 Task: In the  document bus.rtf Align the width of word art with 'Picture'. Fill the whole document with 'Black'. Add link on bottom right corner of the sheet: www.instagram.com
Action: Mouse moved to (737, 581)
Screenshot: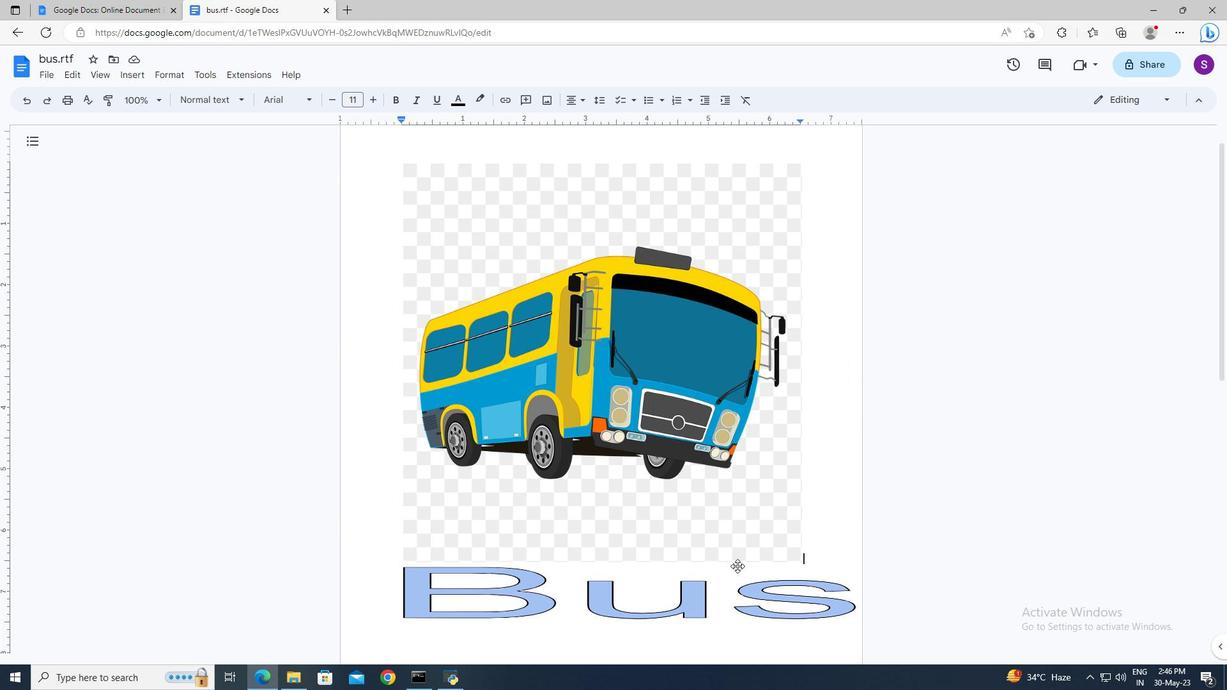 
Action: Mouse pressed left at (737, 581)
Screenshot: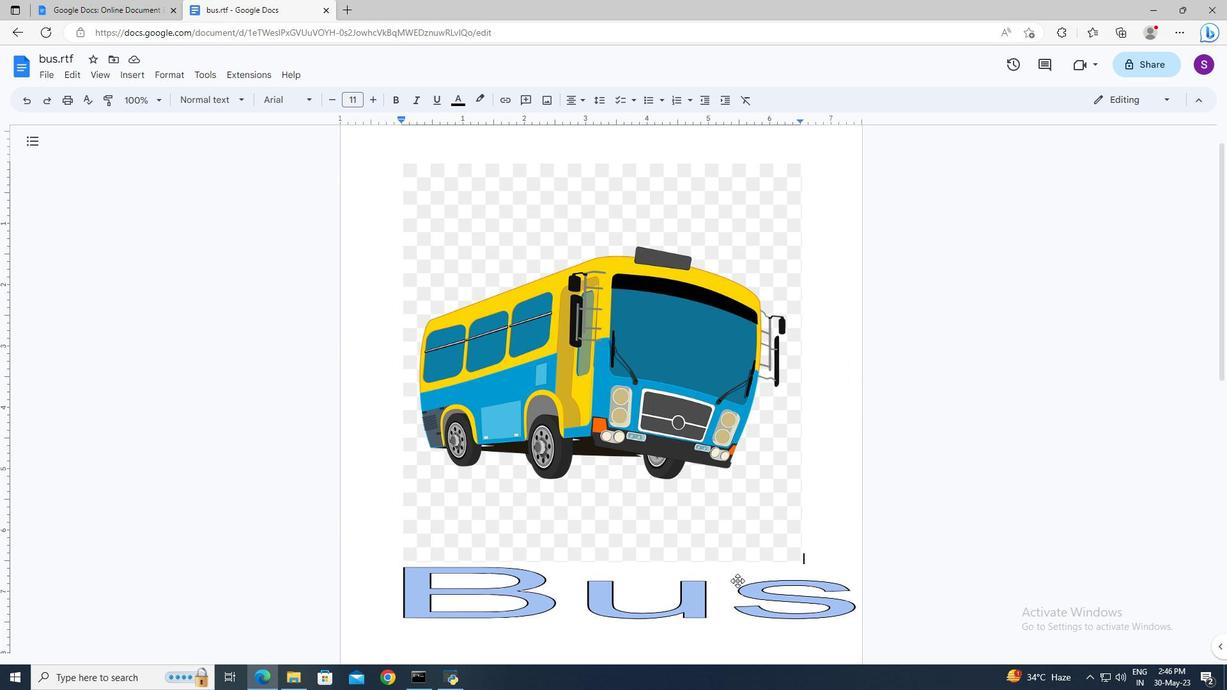 
Action: Mouse moved to (920, 499)
Screenshot: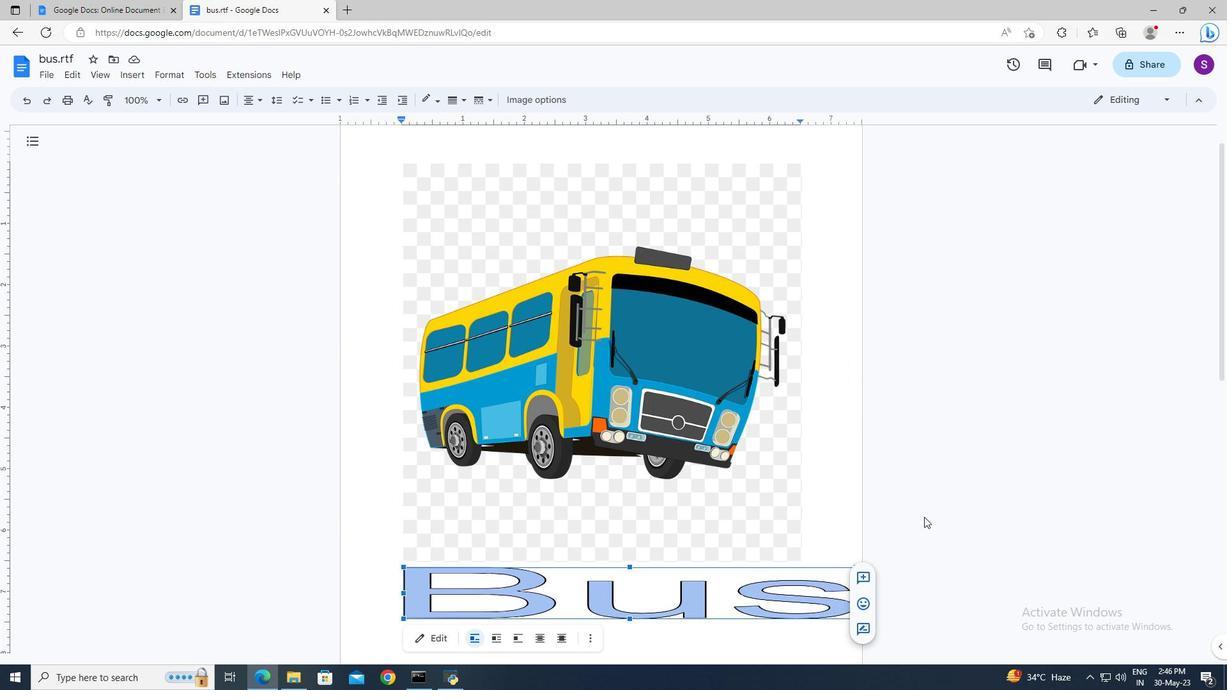 
Action: Mouse scrolled (922, 498) with delta (0, 0)
Screenshot: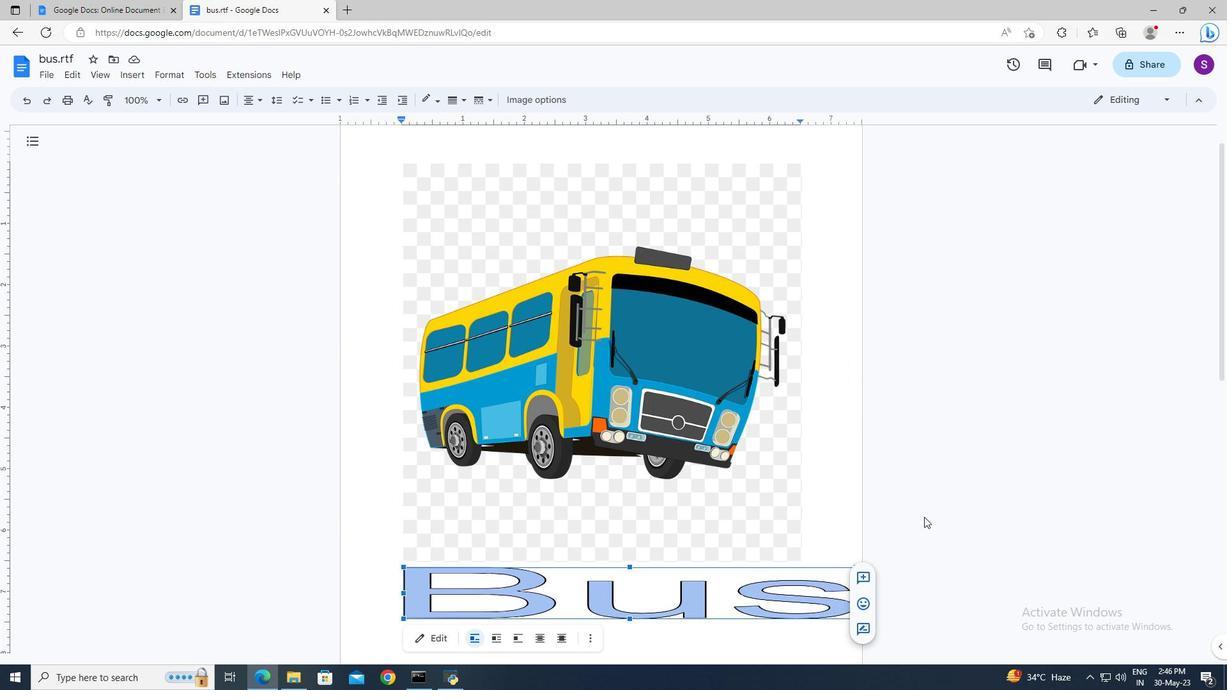 
Action: Mouse moved to (919, 499)
Screenshot: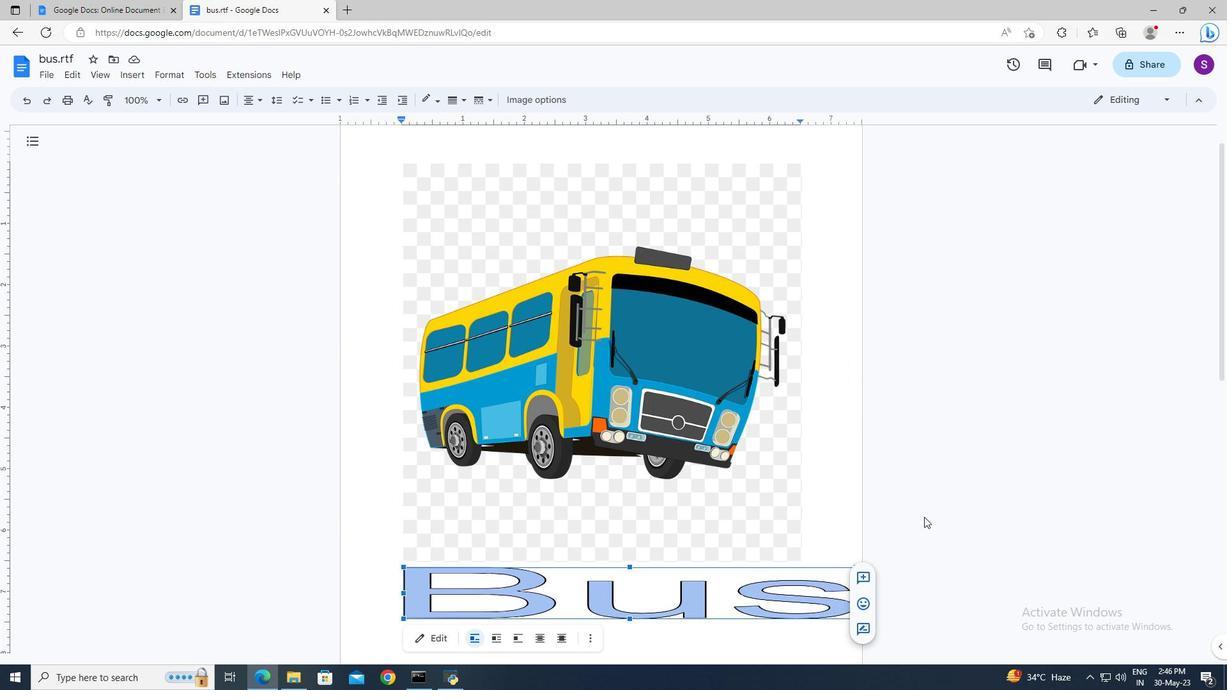 
Action: Mouse scrolled (922, 498) with delta (0, 0)
Screenshot: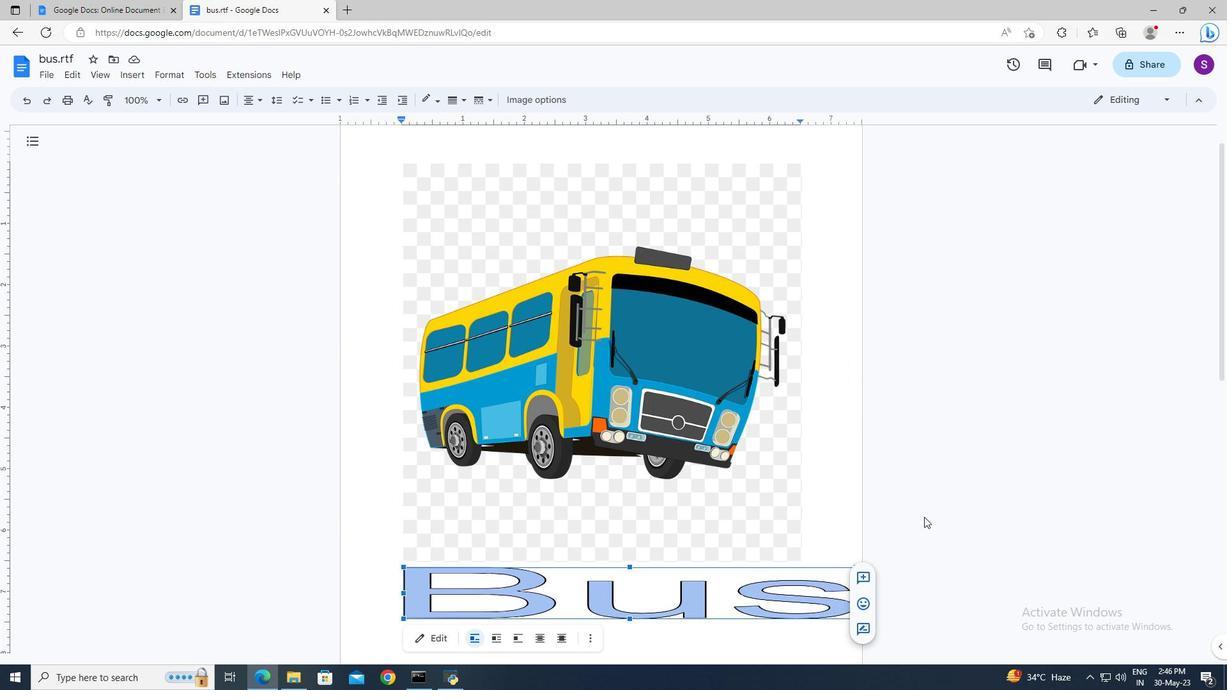 
Action: Mouse moved to (829, 429)
Screenshot: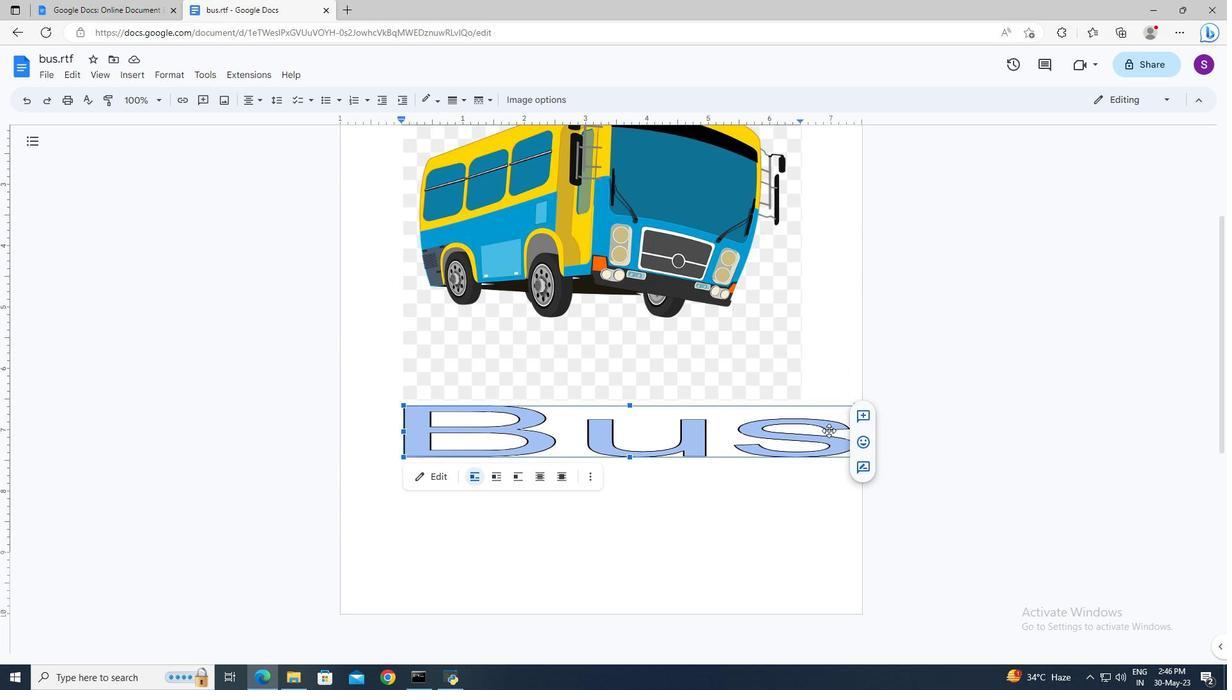 
Action: Mouse pressed left at (829, 429)
Screenshot: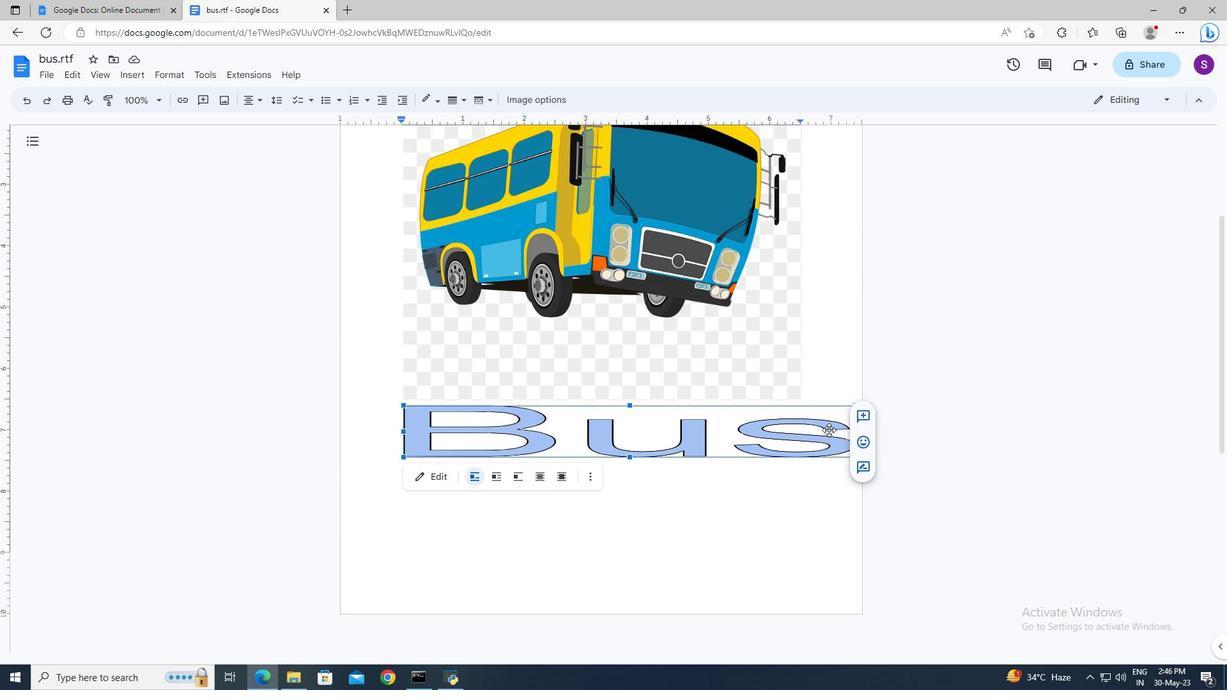 
Action: Mouse moved to (827, 487)
Screenshot: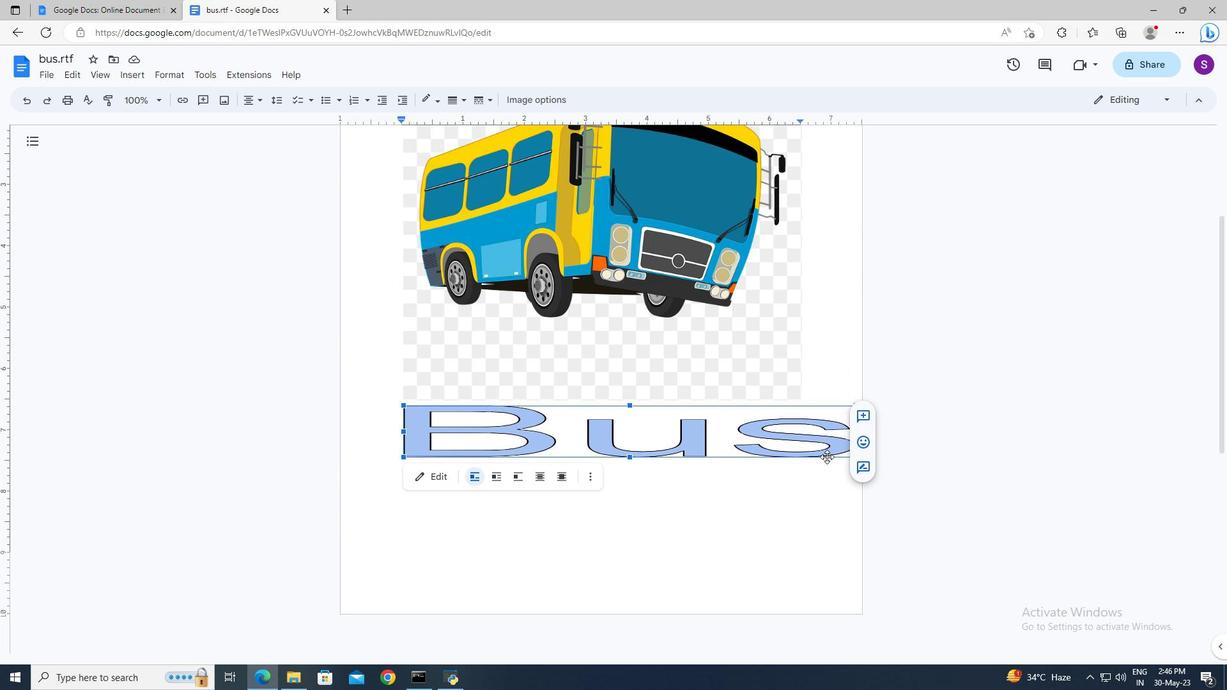
Action: Mouse pressed left at (827, 487)
Screenshot: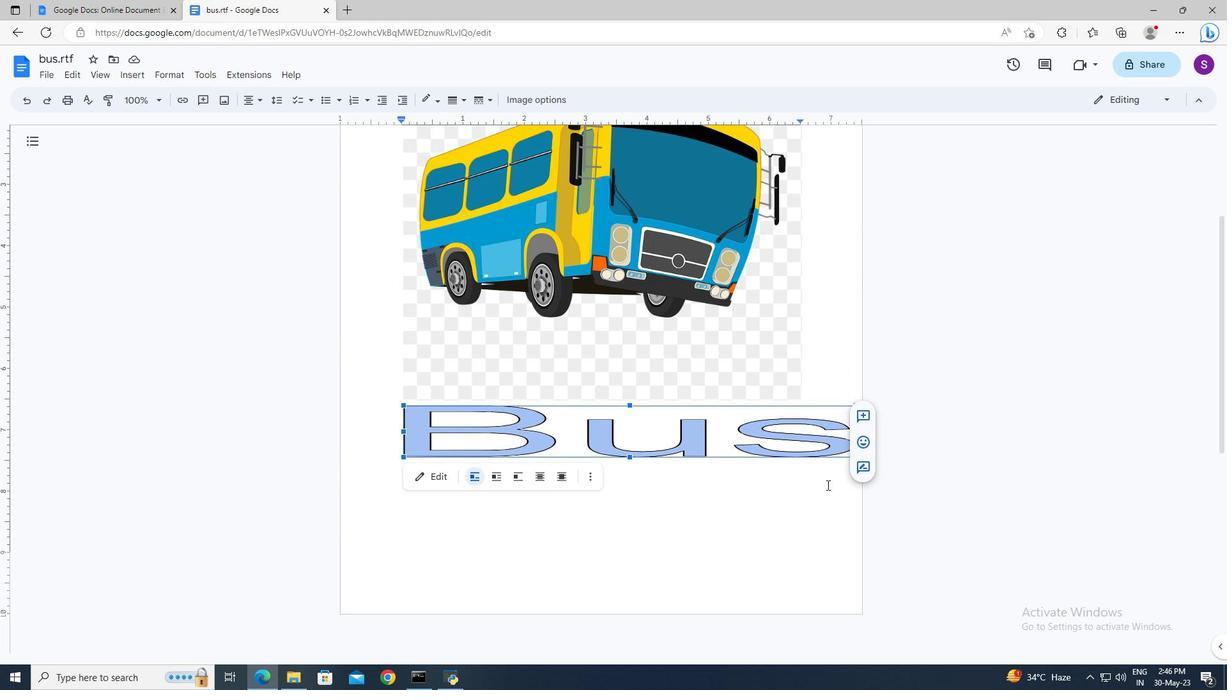 
Action: Mouse moved to (847, 437)
Screenshot: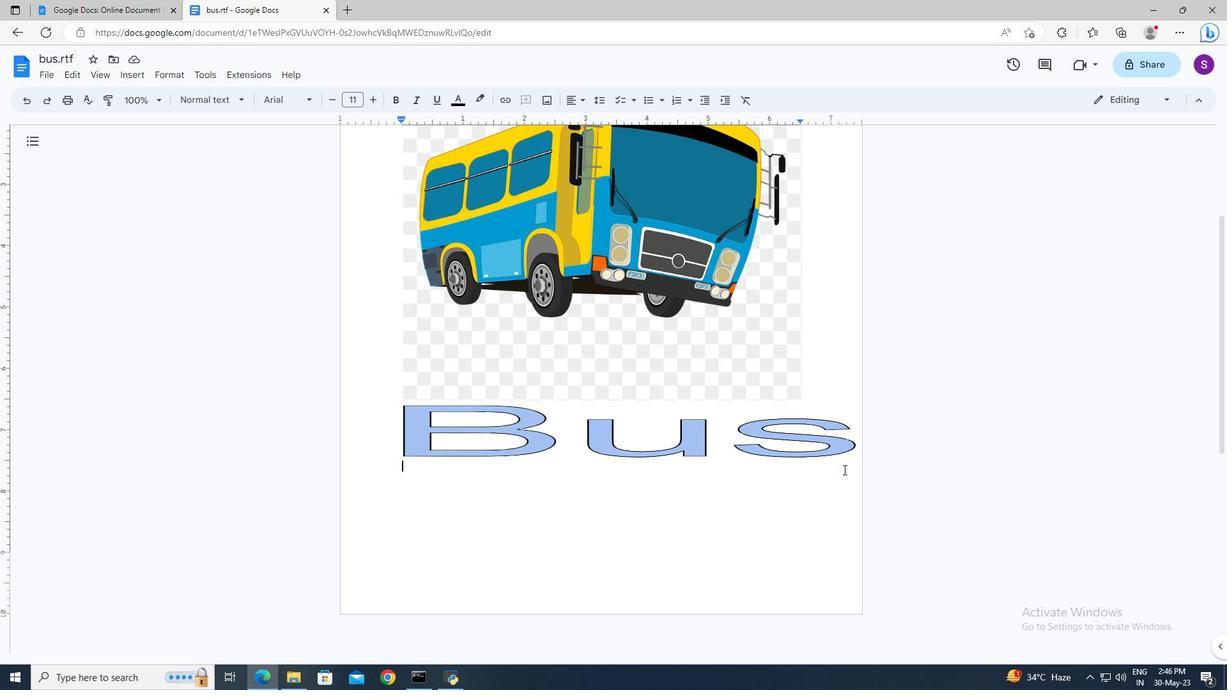 
Action: Mouse pressed left at (847, 437)
Screenshot: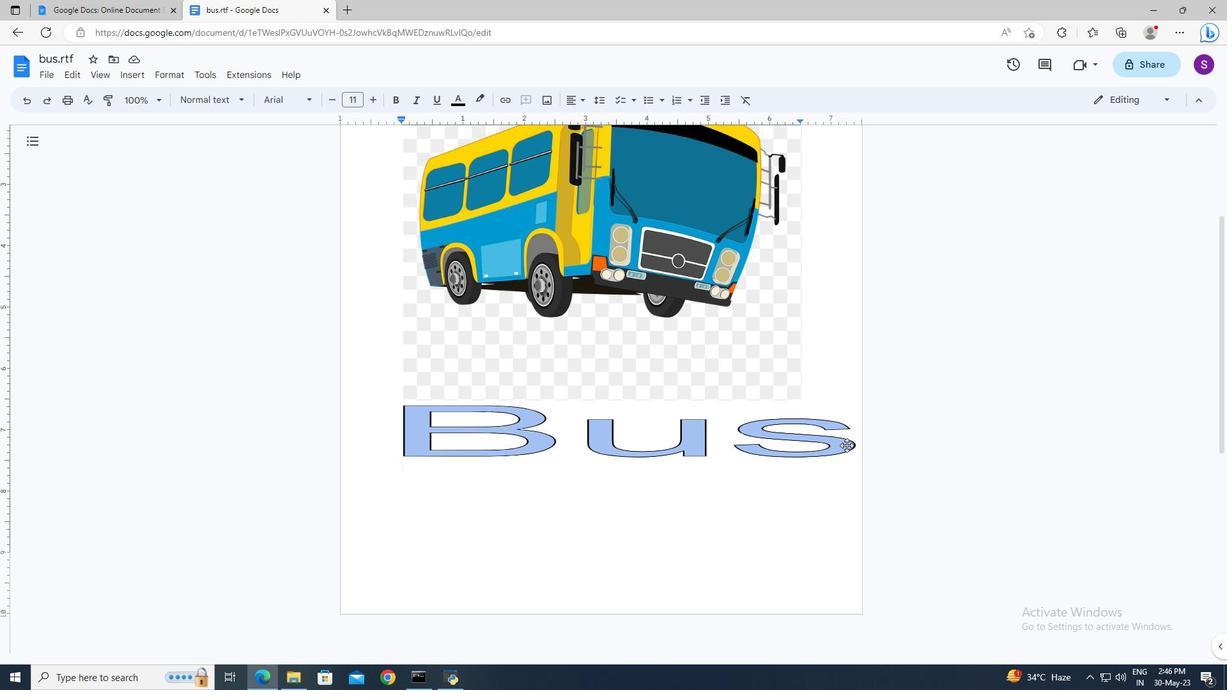 
Action: Mouse moved to (405, 433)
Screenshot: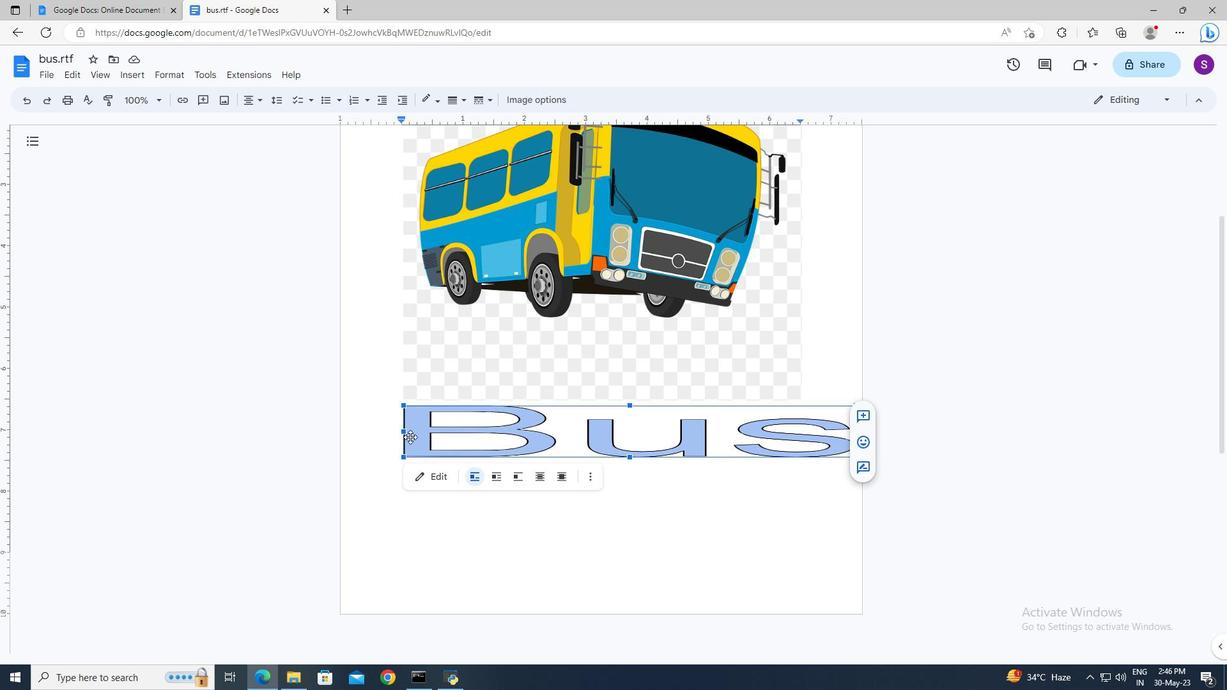 
Action: Mouse pressed left at (405, 433)
Screenshot: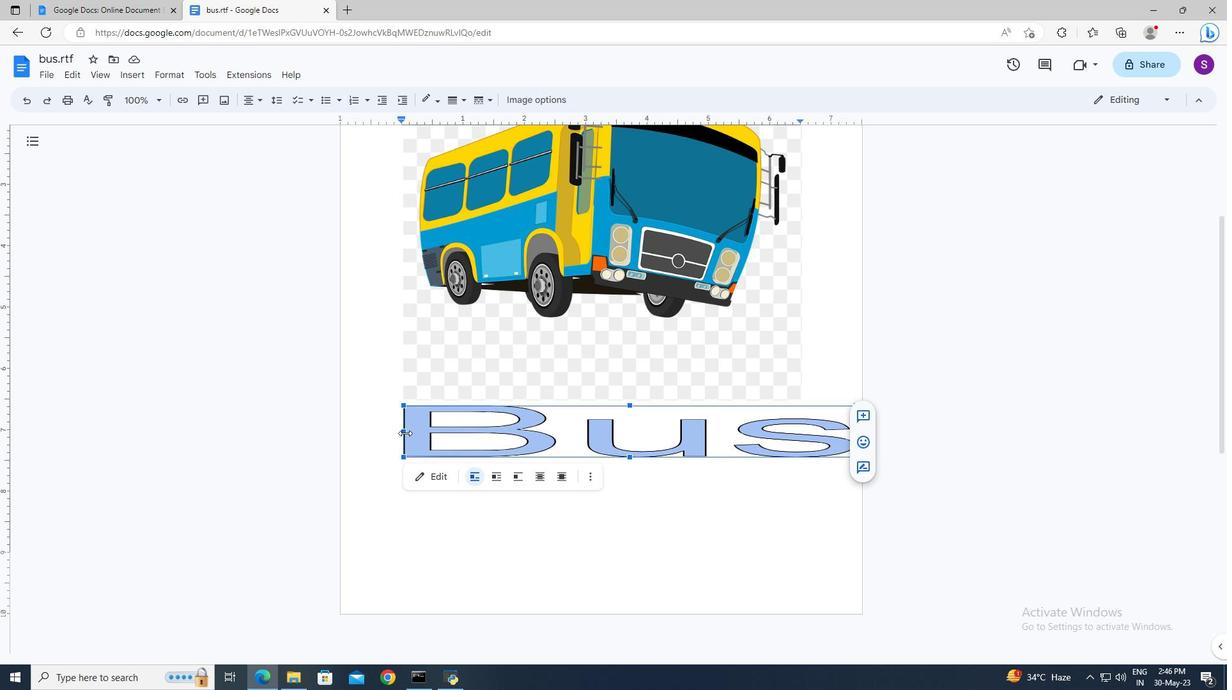 
Action: Mouse moved to (839, 430)
Screenshot: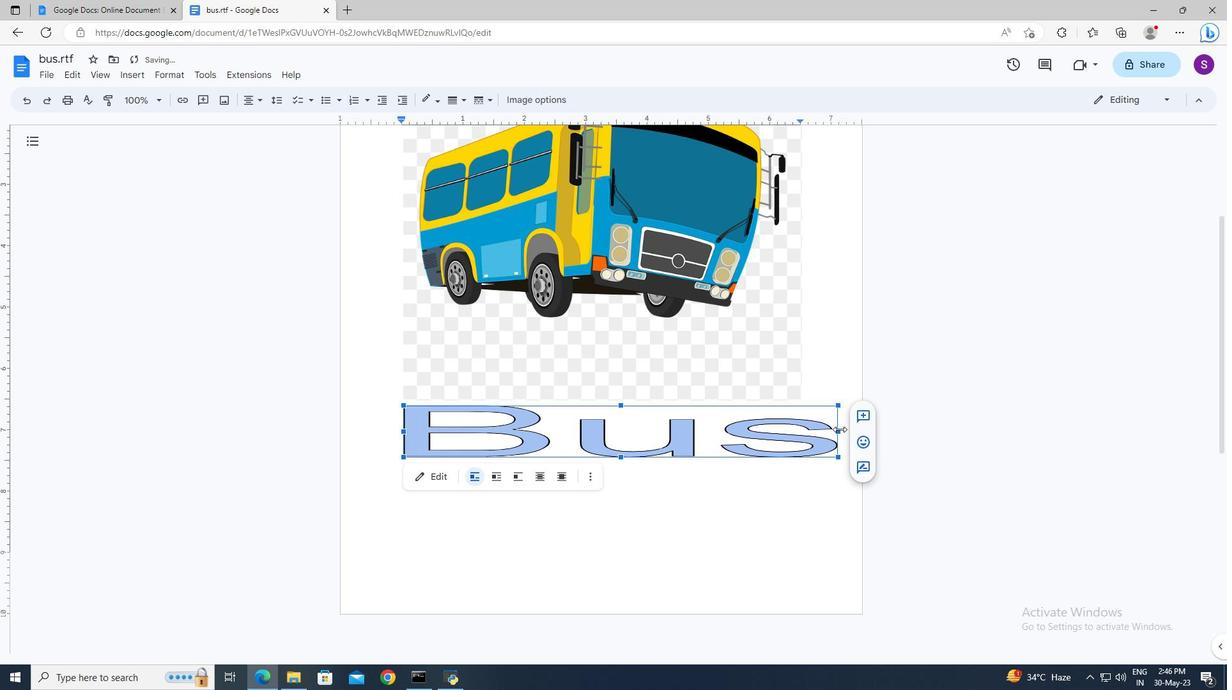 
Action: Mouse pressed left at (839, 430)
Screenshot: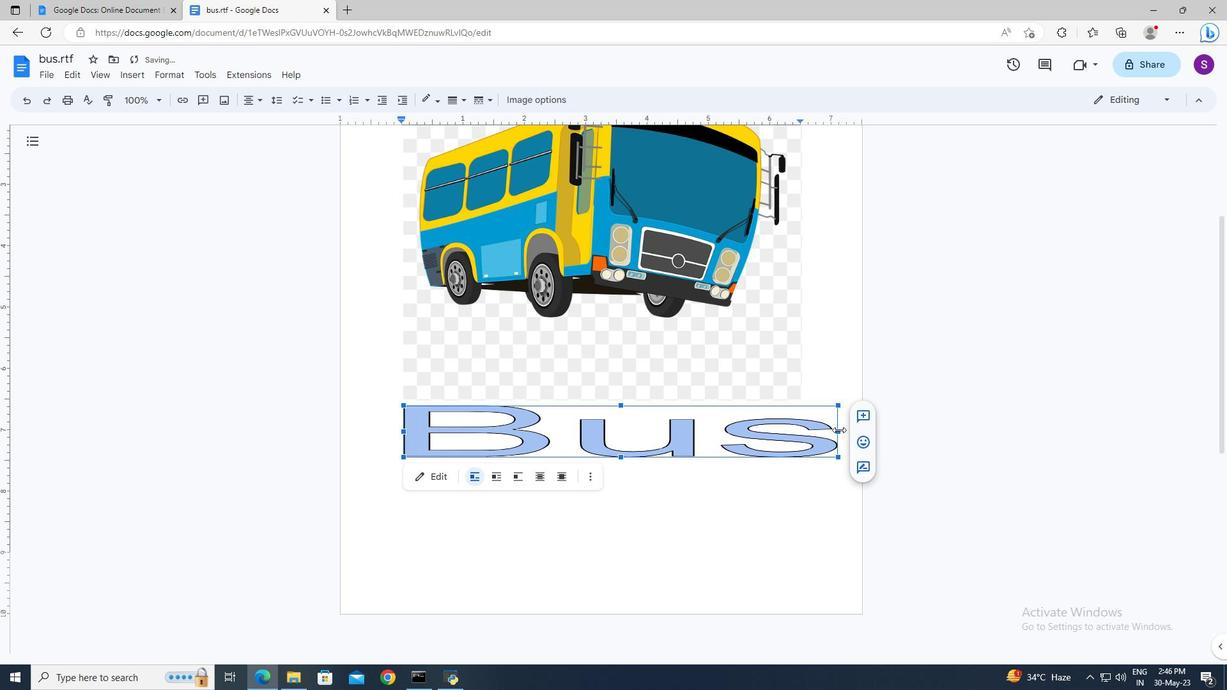 
Action: Mouse moved to (374, 267)
Screenshot: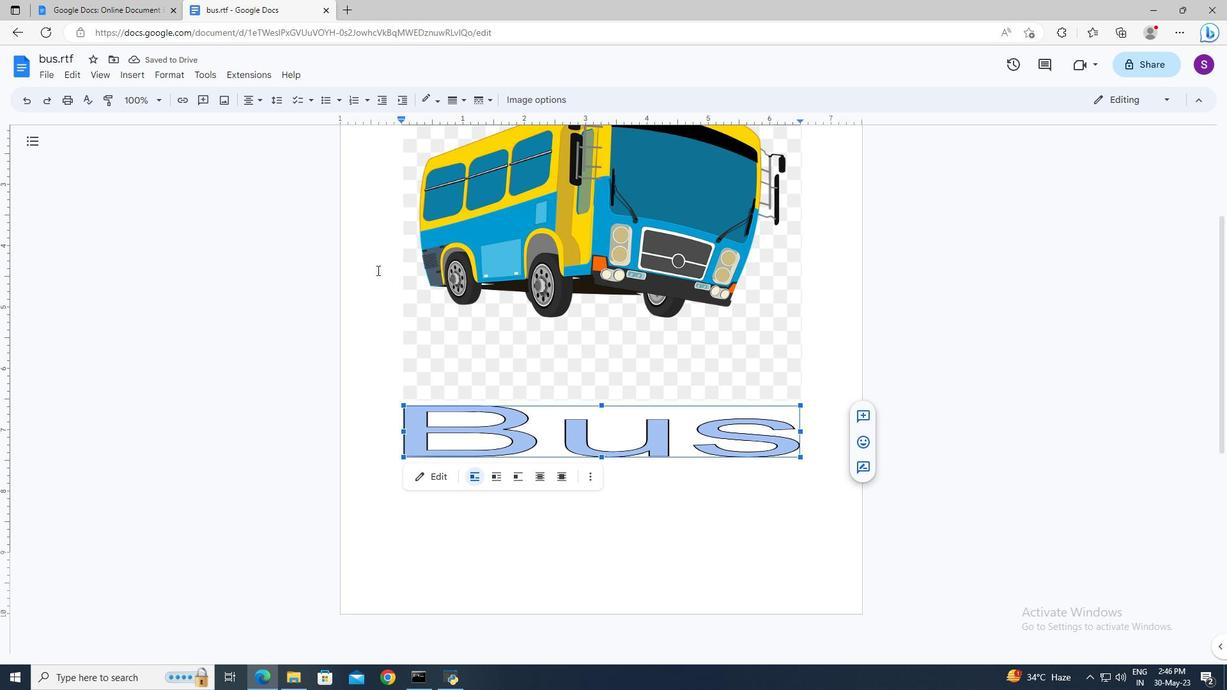 
Action: Mouse pressed left at (374, 267)
Screenshot: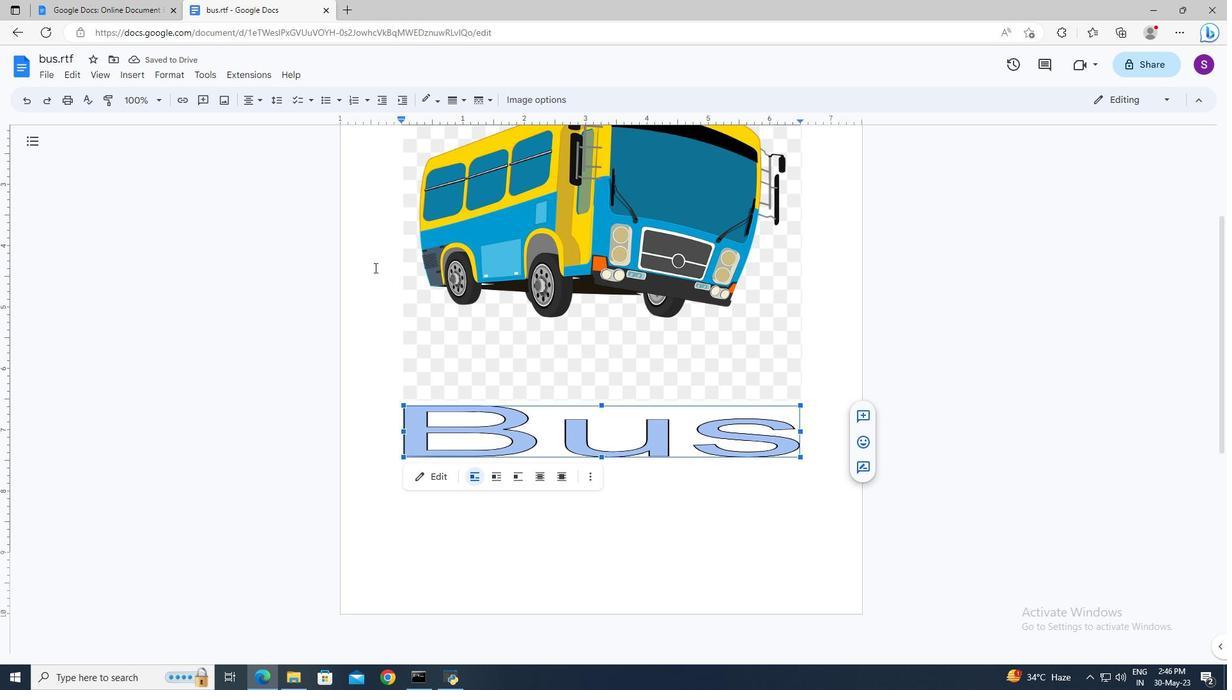 
Action: Mouse moved to (833, 470)
Screenshot: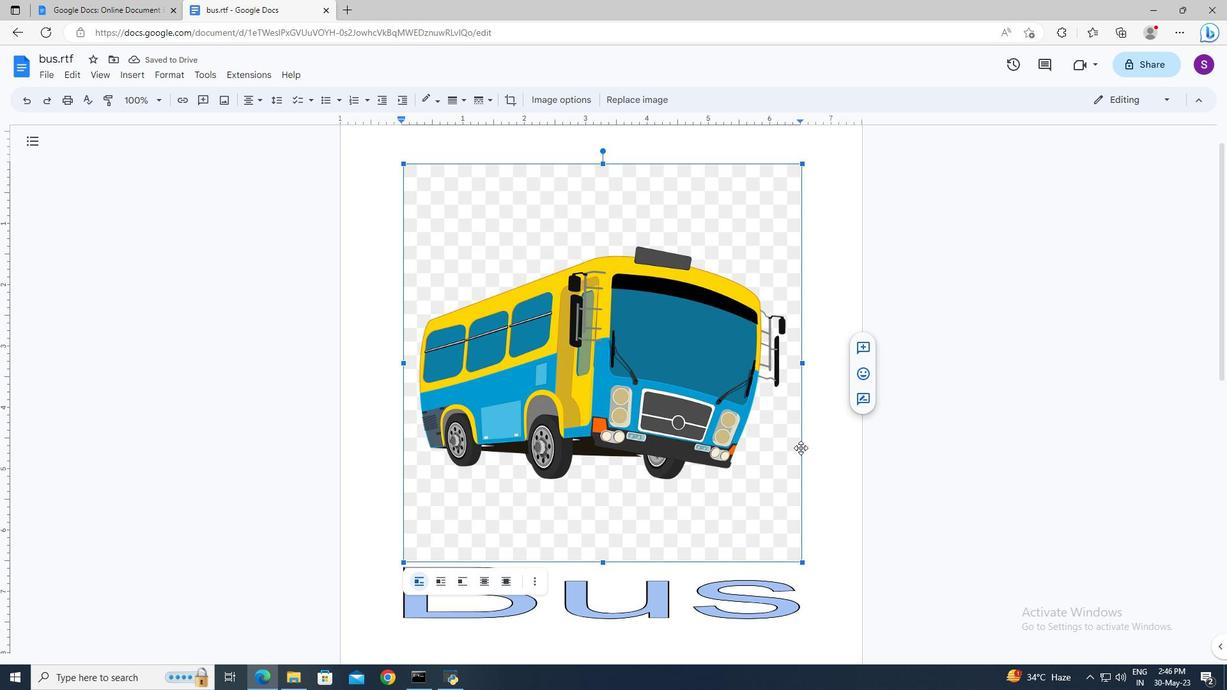 
Action: Mouse pressed left at (833, 470)
Screenshot: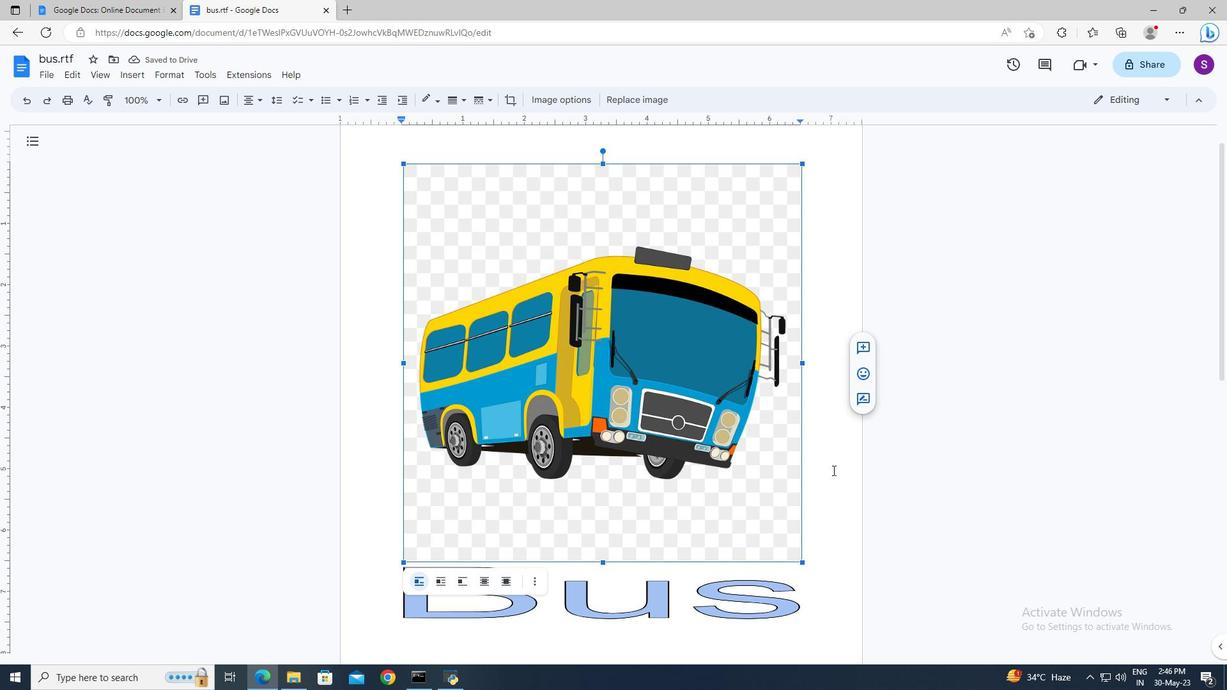 
Action: Mouse moved to (55, 79)
Screenshot: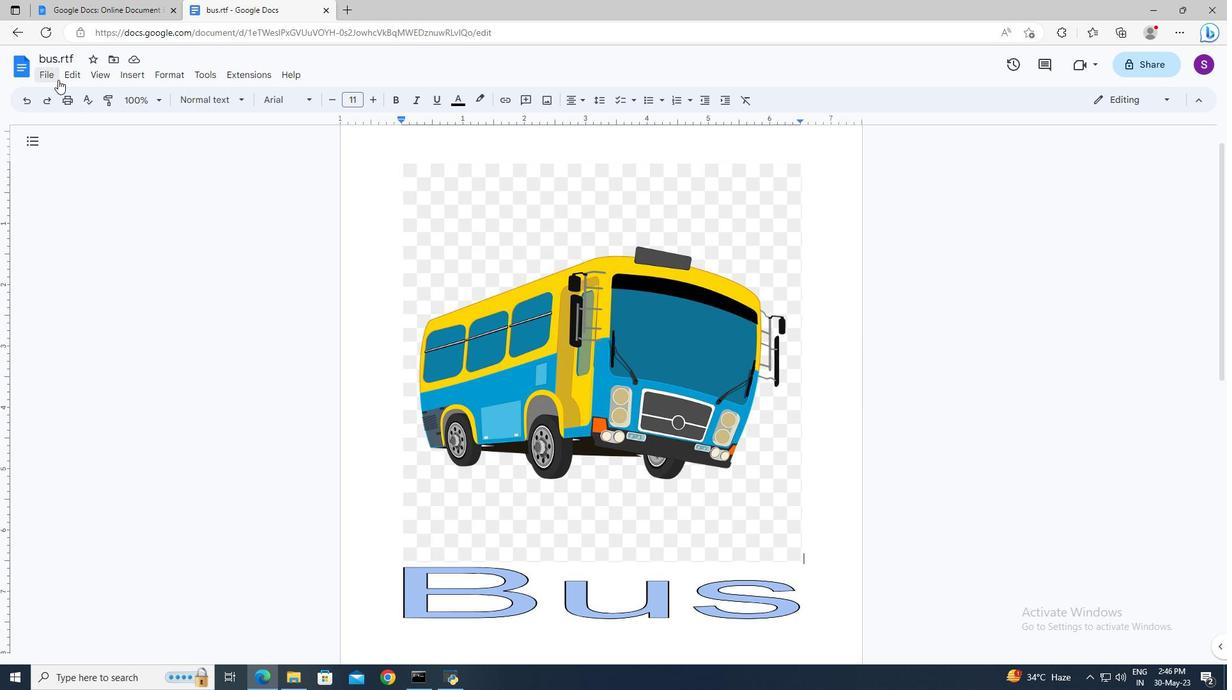 
Action: Mouse pressed left at (55, 79)
Screenshot: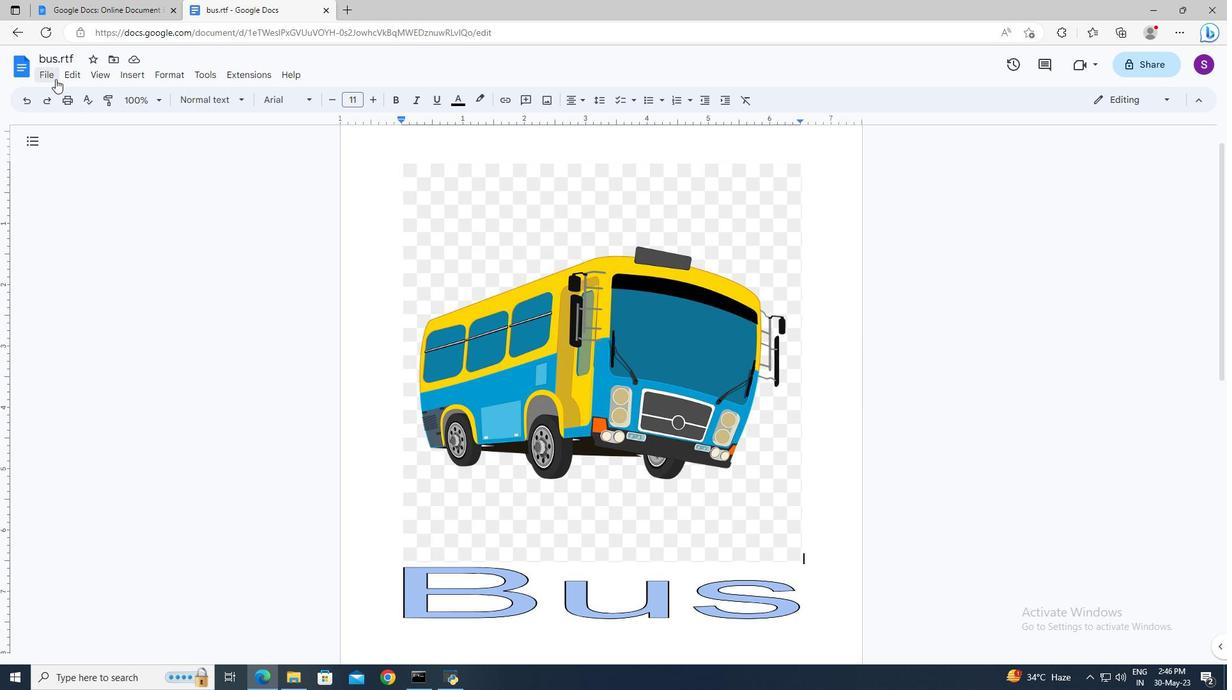 
Action: Mouse moved to (81, 426)
Screenshot: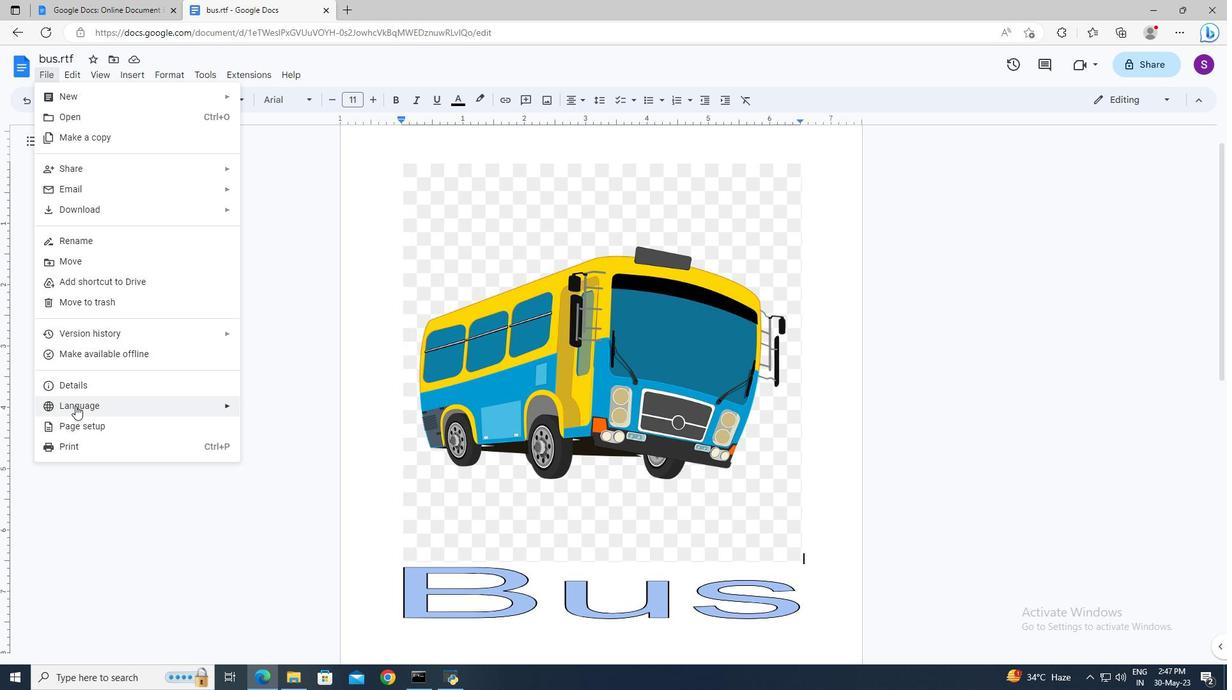 
Action: Mouse pressed left at (81, 426)
Screenshot: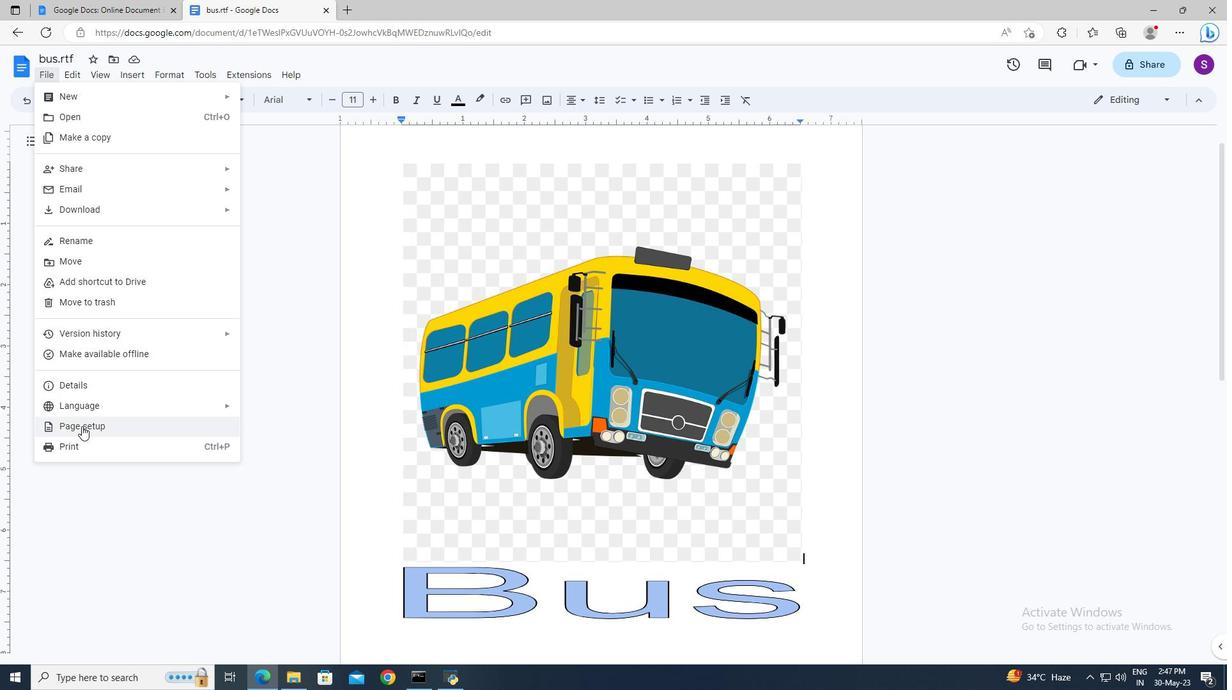 
Action: Mouse moved to (506, 430)
Screenshot: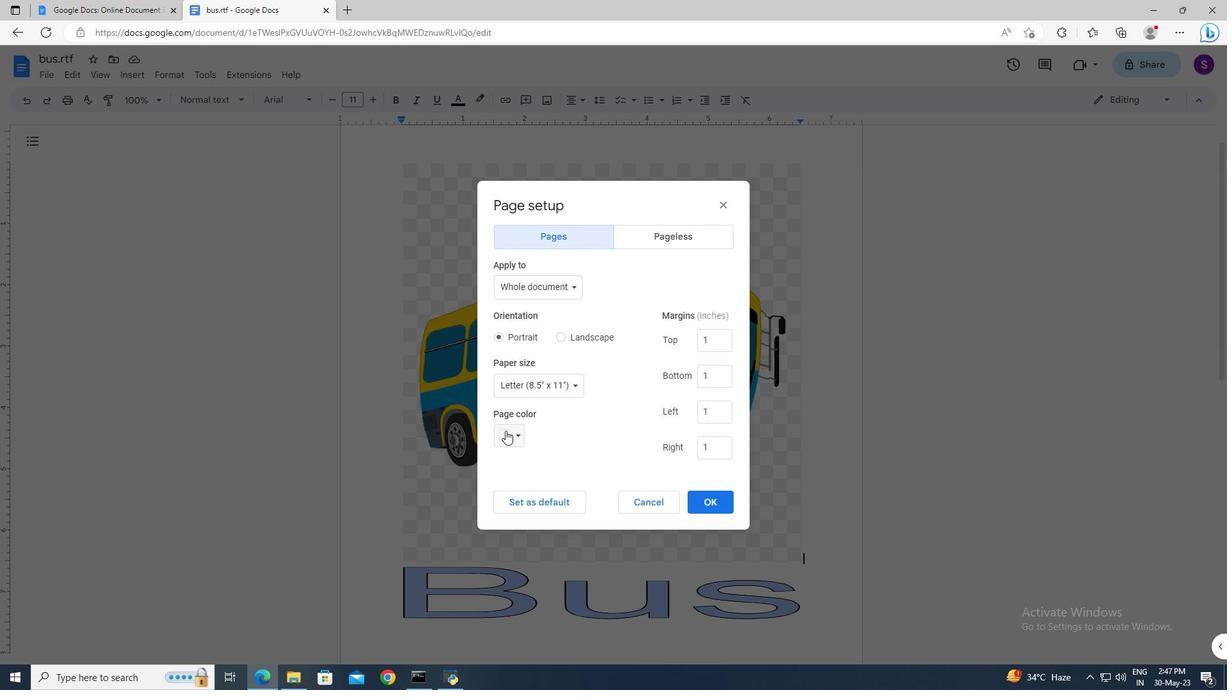 
Action: Mouse pressed left at (506, 430)
Screenshot: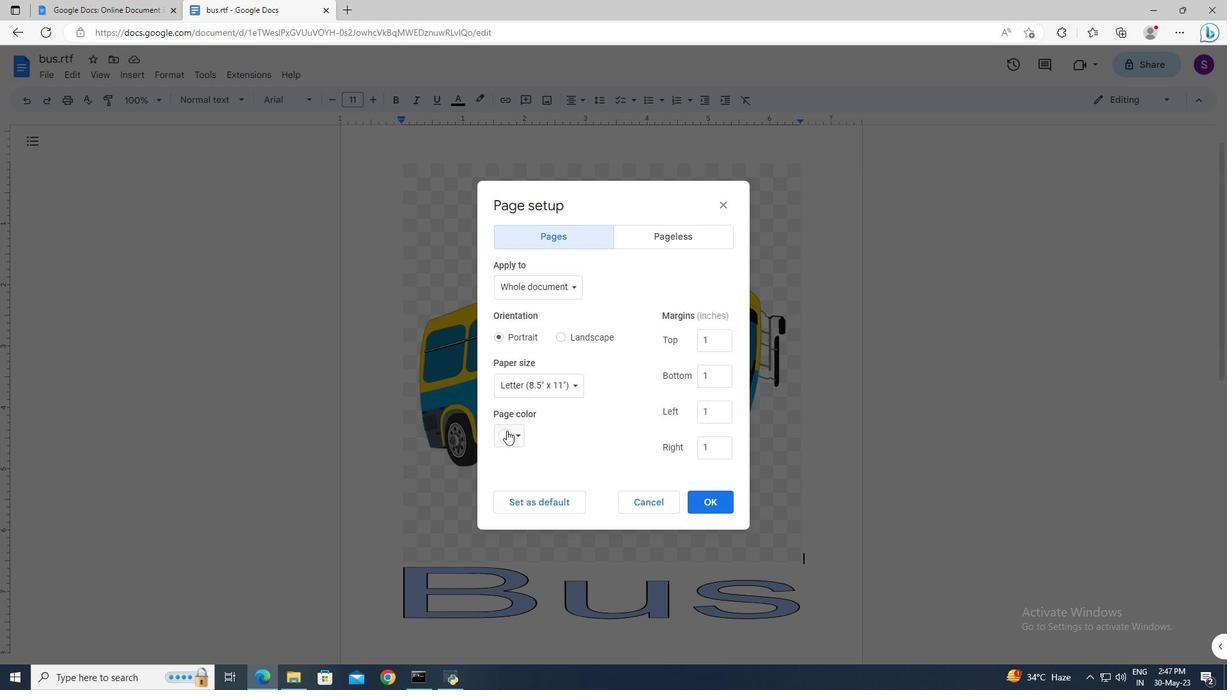 
Action: Mouse moved to (510, 459)
Screenshot: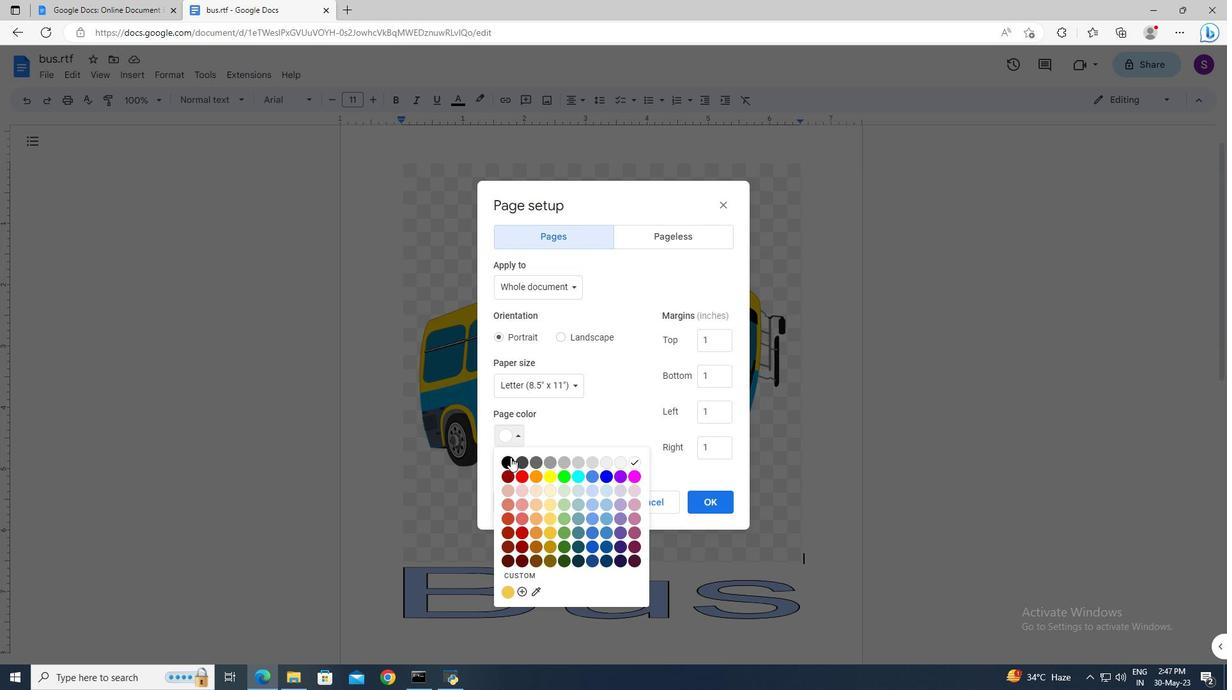 
Action: Mouse pressed left at (510, 459)
Screenshot: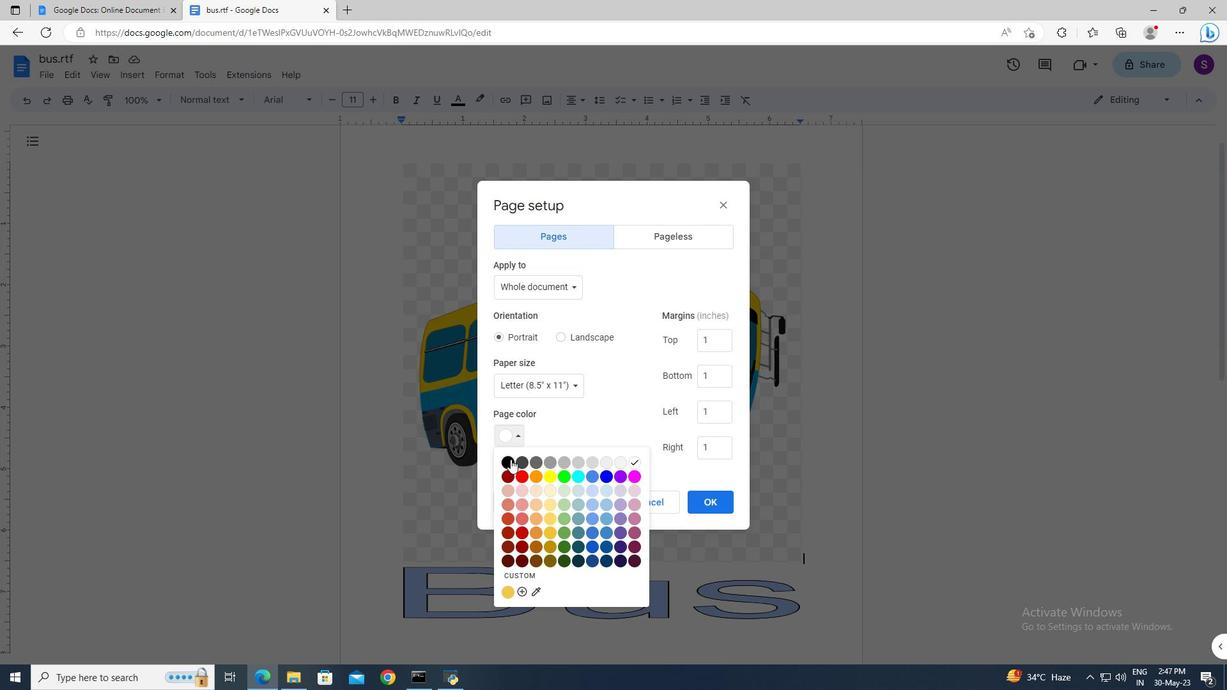 
Action: Mouse moved to (710, 499)
Screenshot: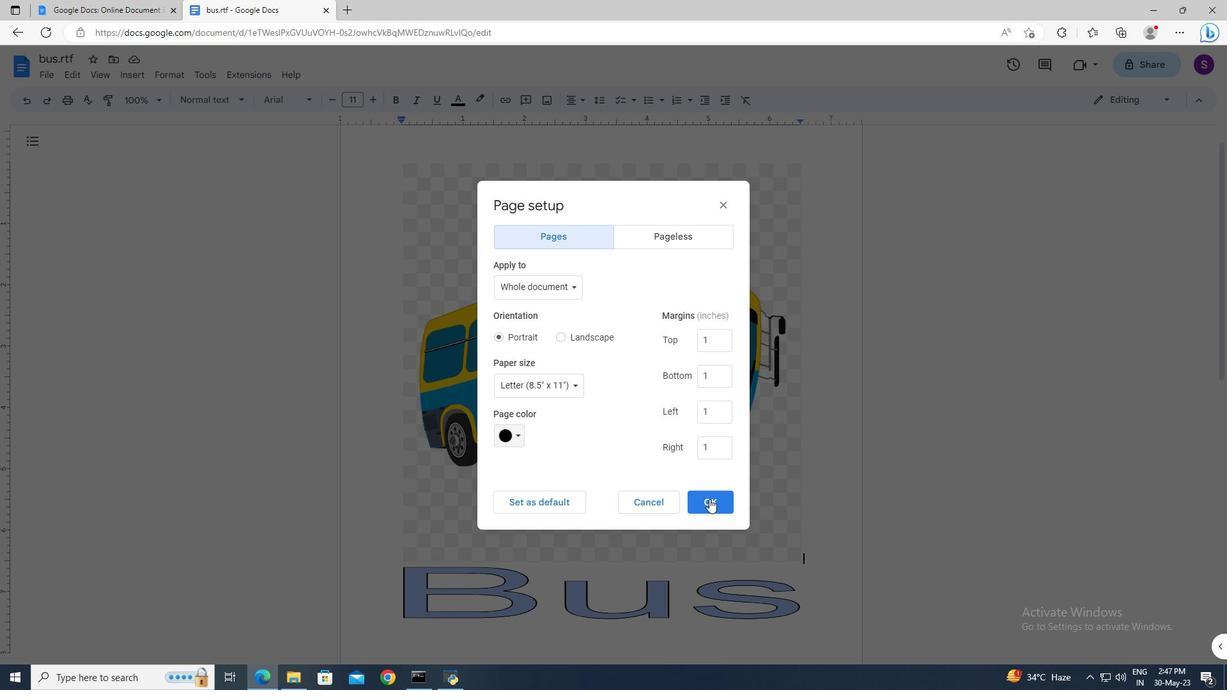 
Action: Mouse pressed left at (710, 499)
Screenshot: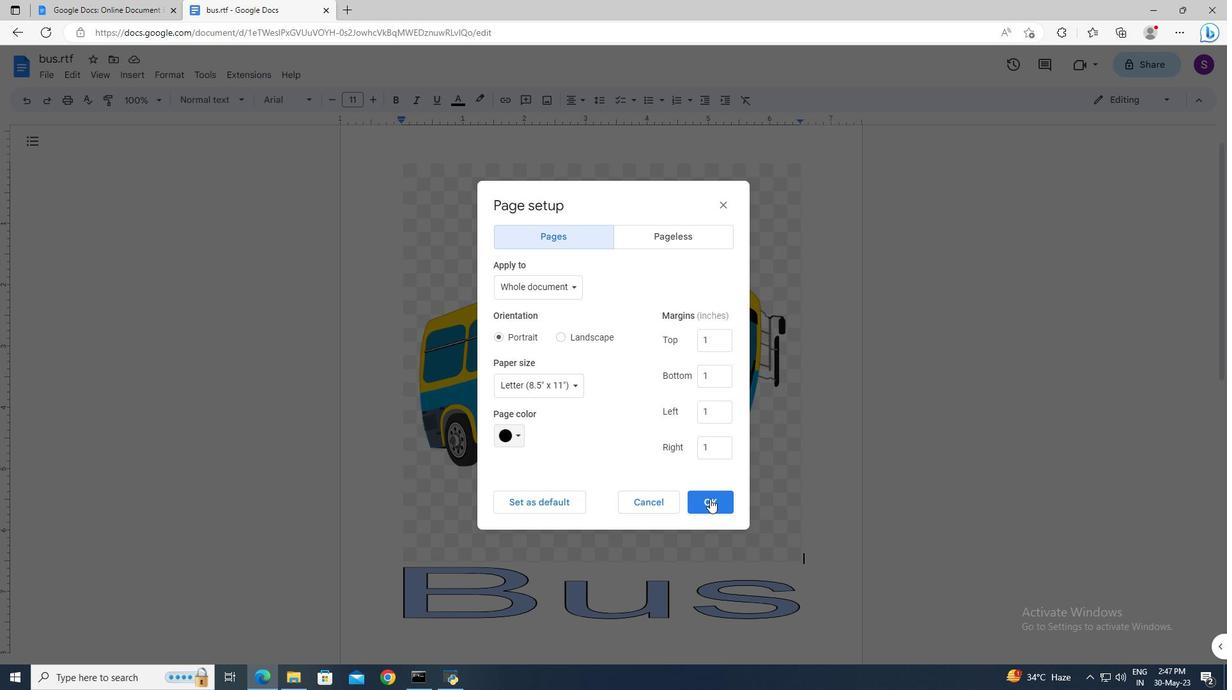 
Action: Mouse moved to (546, 341)
Screenshot: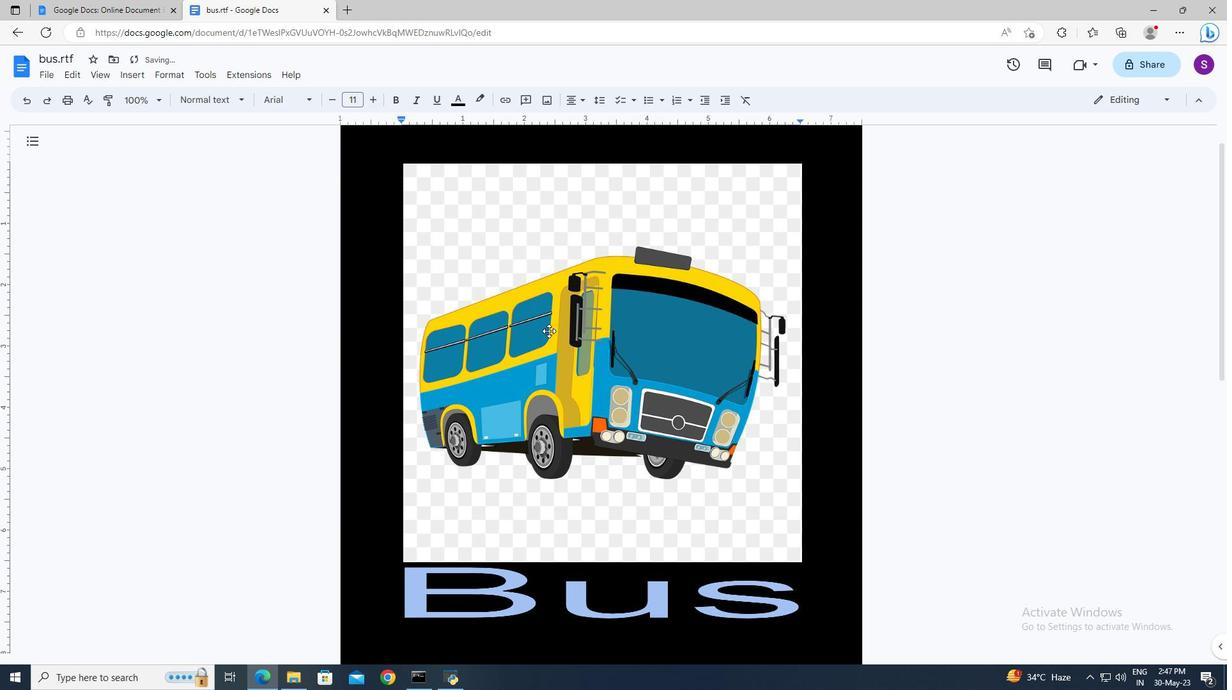 
Action: Mouse scrolled (546, 342) with delta (0, 0)
Screenshot: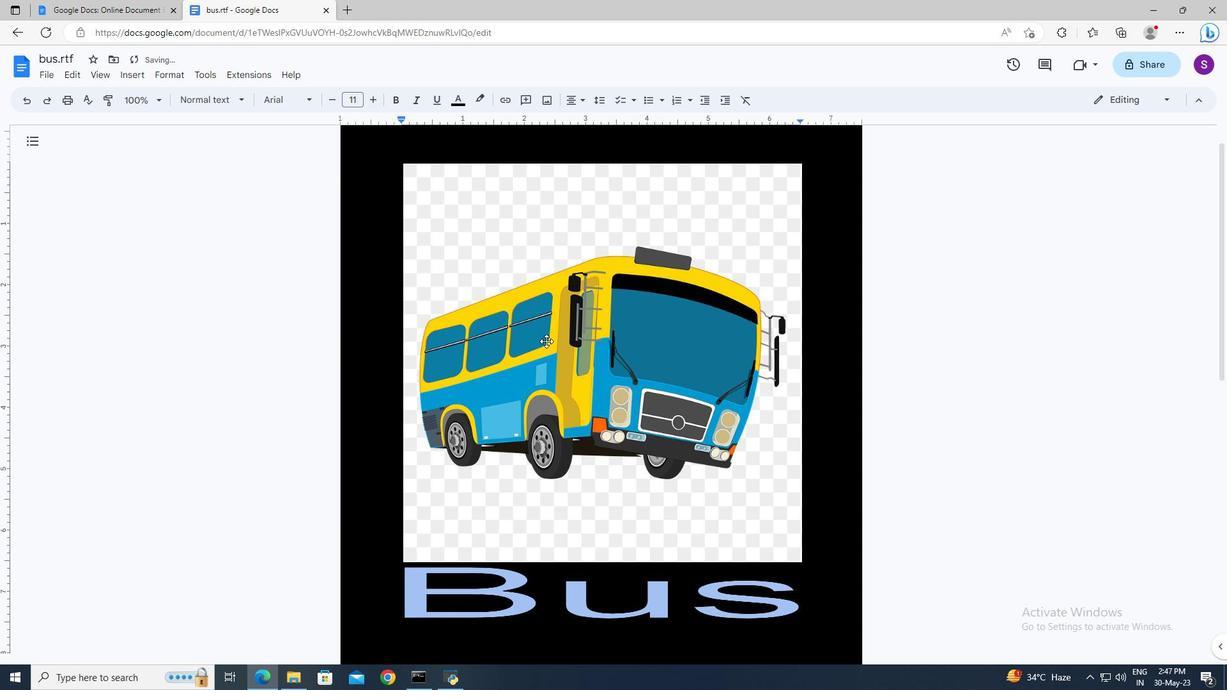 
Action: Mouse scrolled (546, 340) with delta (0, 0)
Screenshot: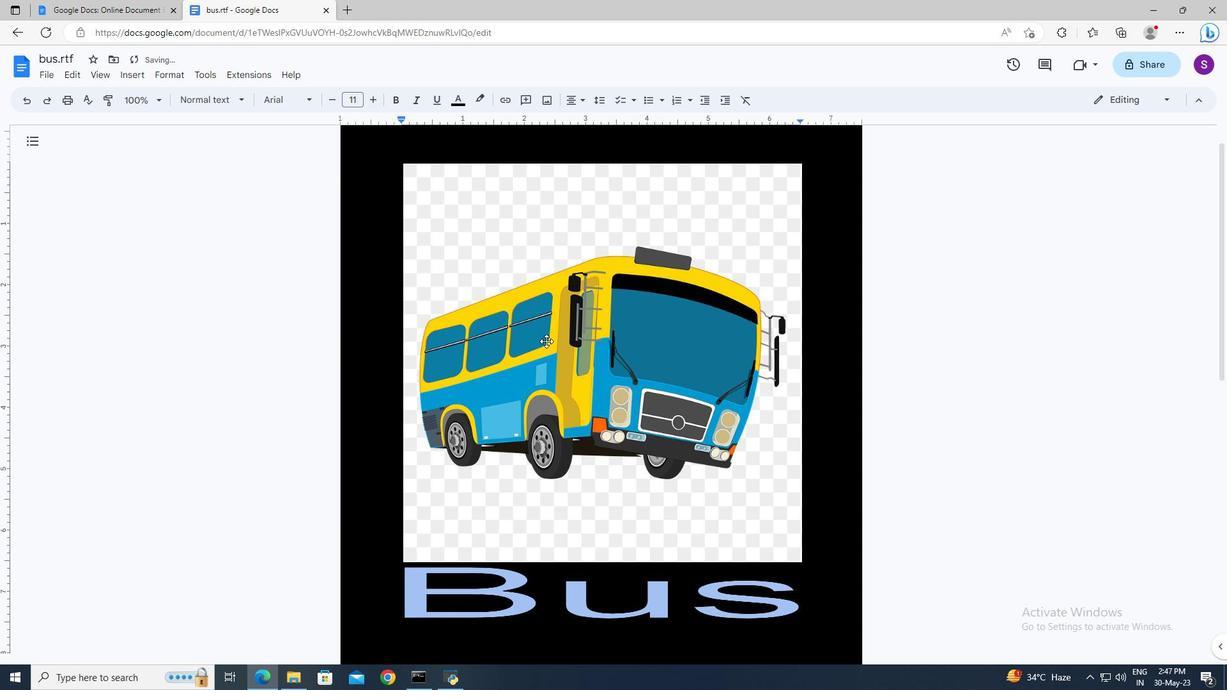 
Action: Mouse scrolled (546, 340) with delta (0, 0)
Screenshot: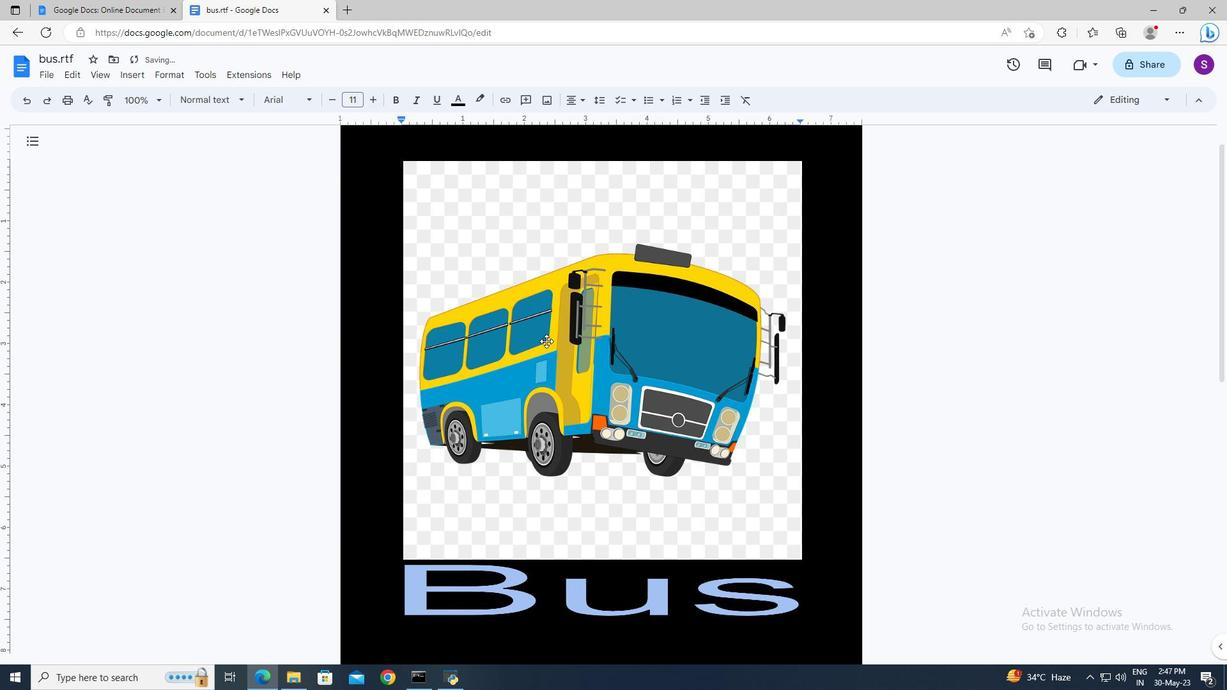 
Action: Mouse scrolled (546, 340) with delta (0, 0)
Screenshot: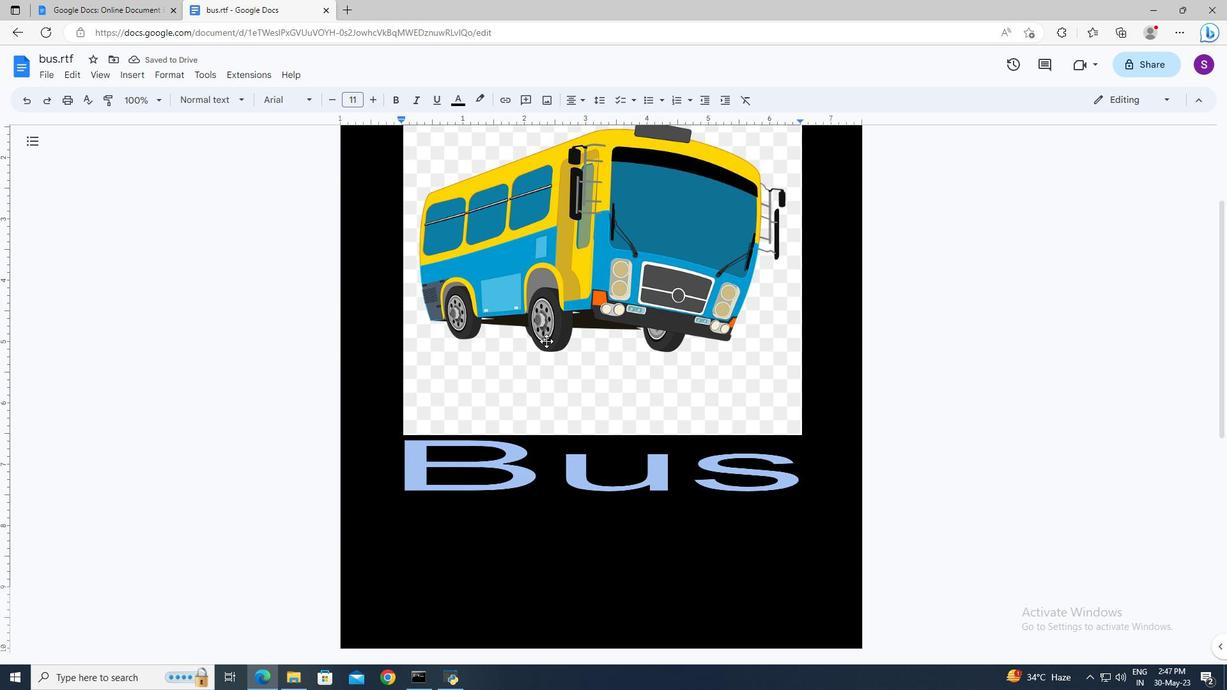 
Action: Mouse scrolled (546, 340) with delta (0, 0)
Screenshot: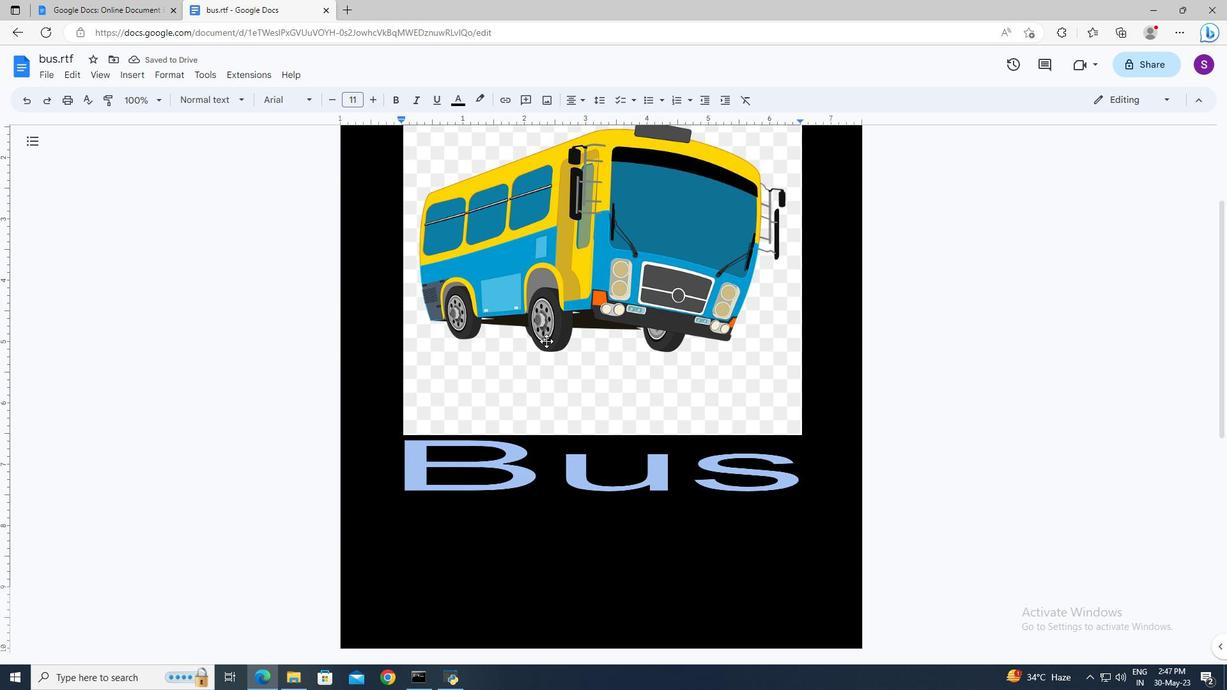 
Action: Mouse moved to (521, 448)
Screenshot: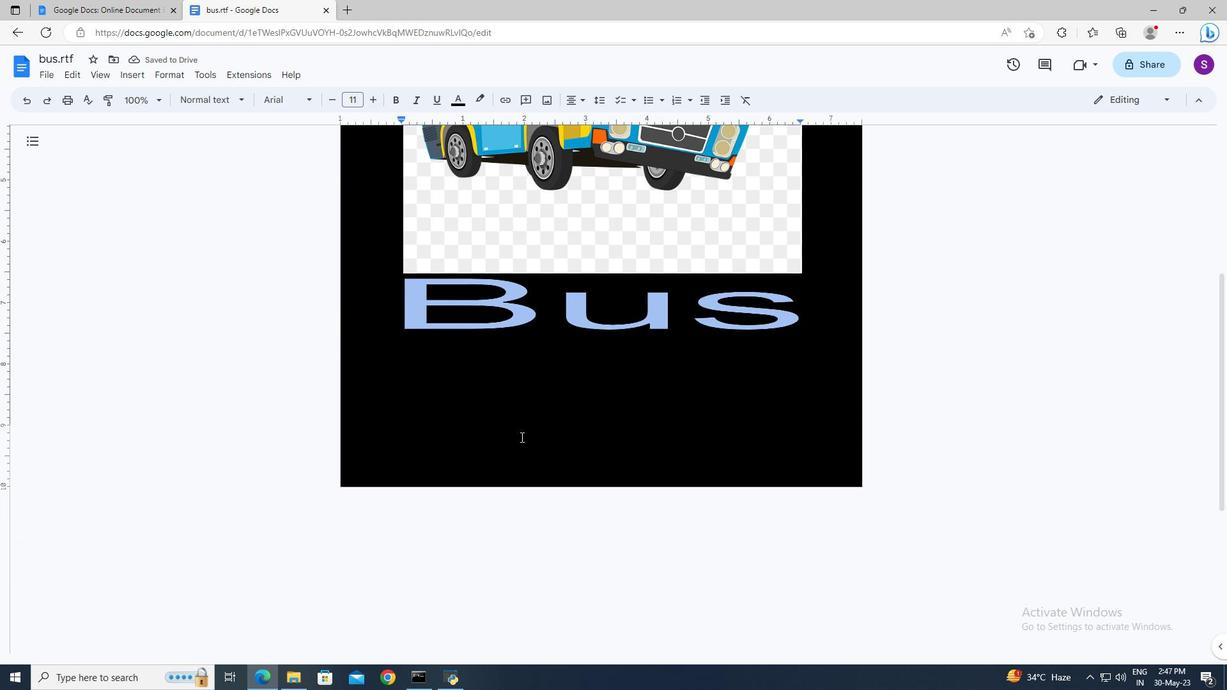 
Action: Mouse pressed left at (521, 448)
Screenshot: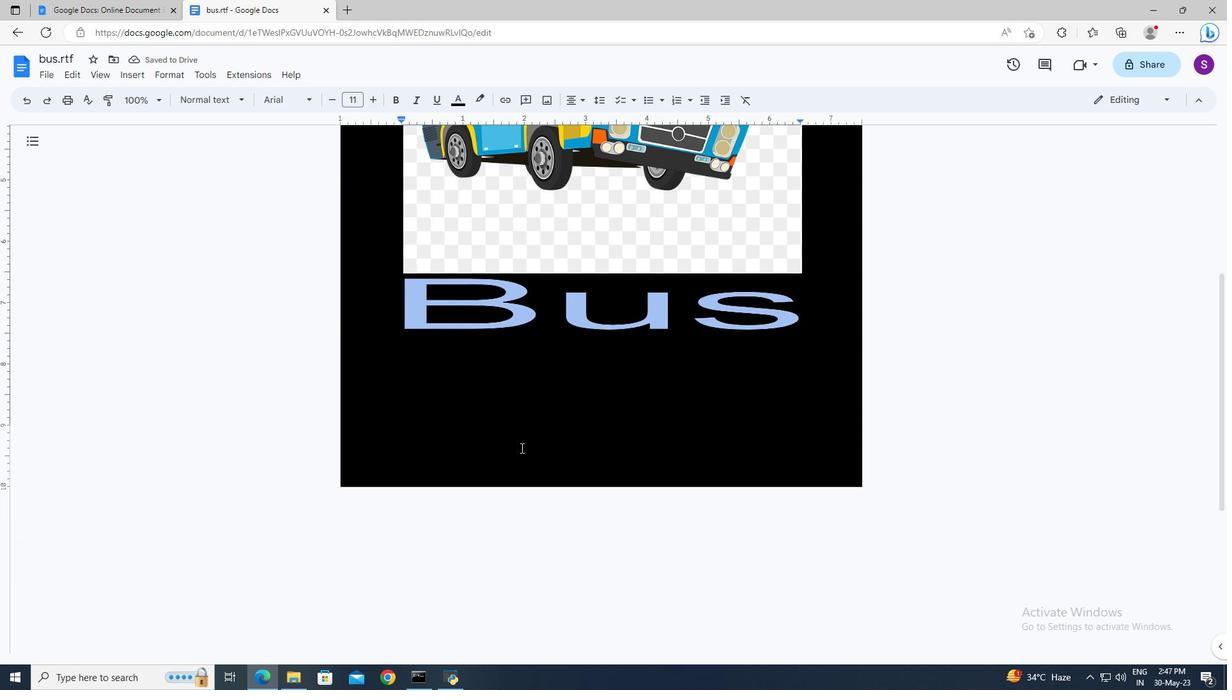 
Action: Mouse pressed left at (521, 448)
Screenshot: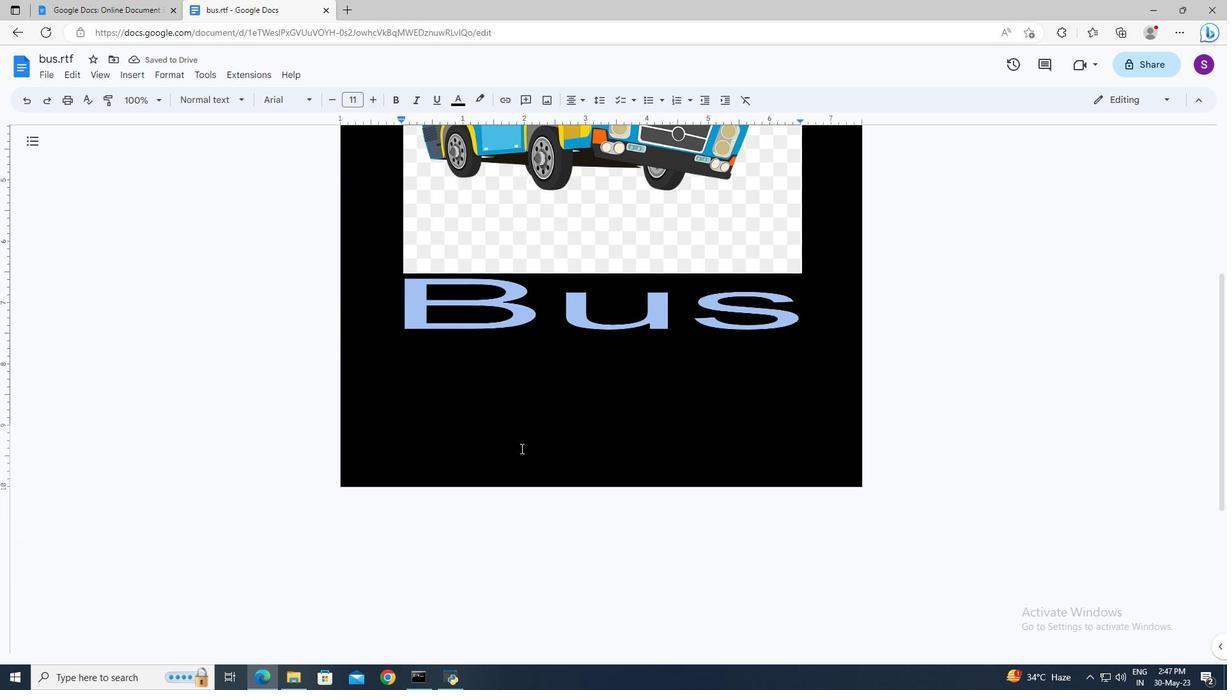 
Action: Mouse moved to (474, 99)
Screenshot: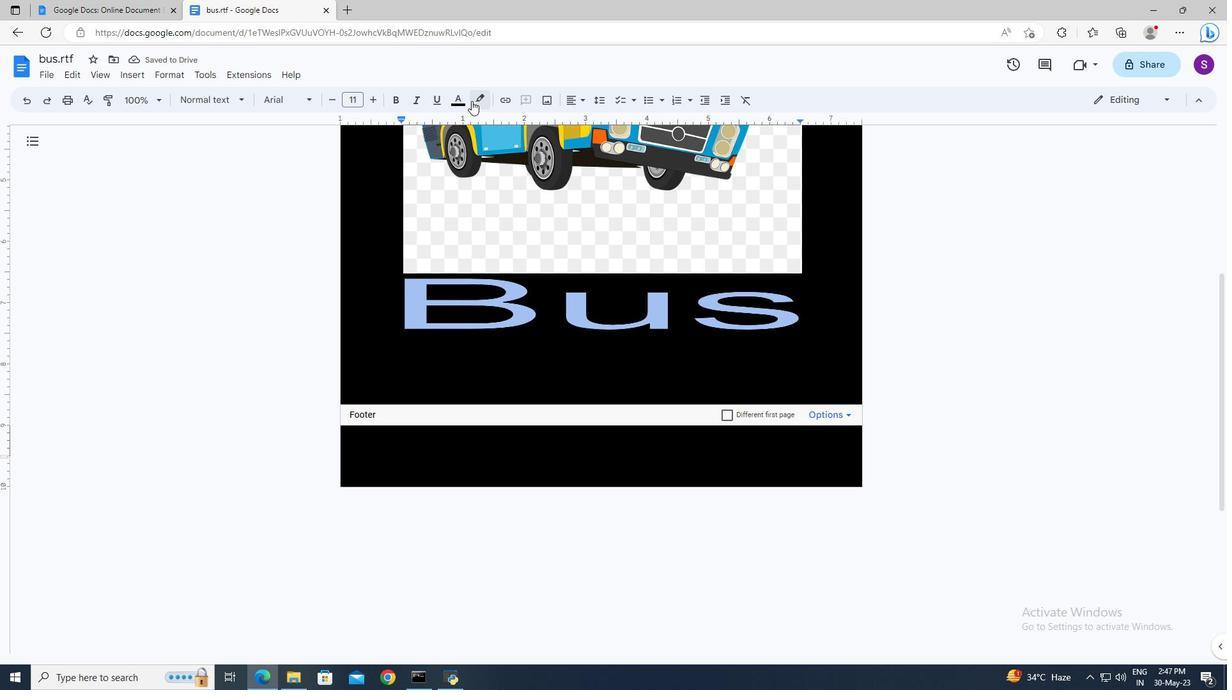 
Action: Mouse pressed left at (474, 99)
Screenshot: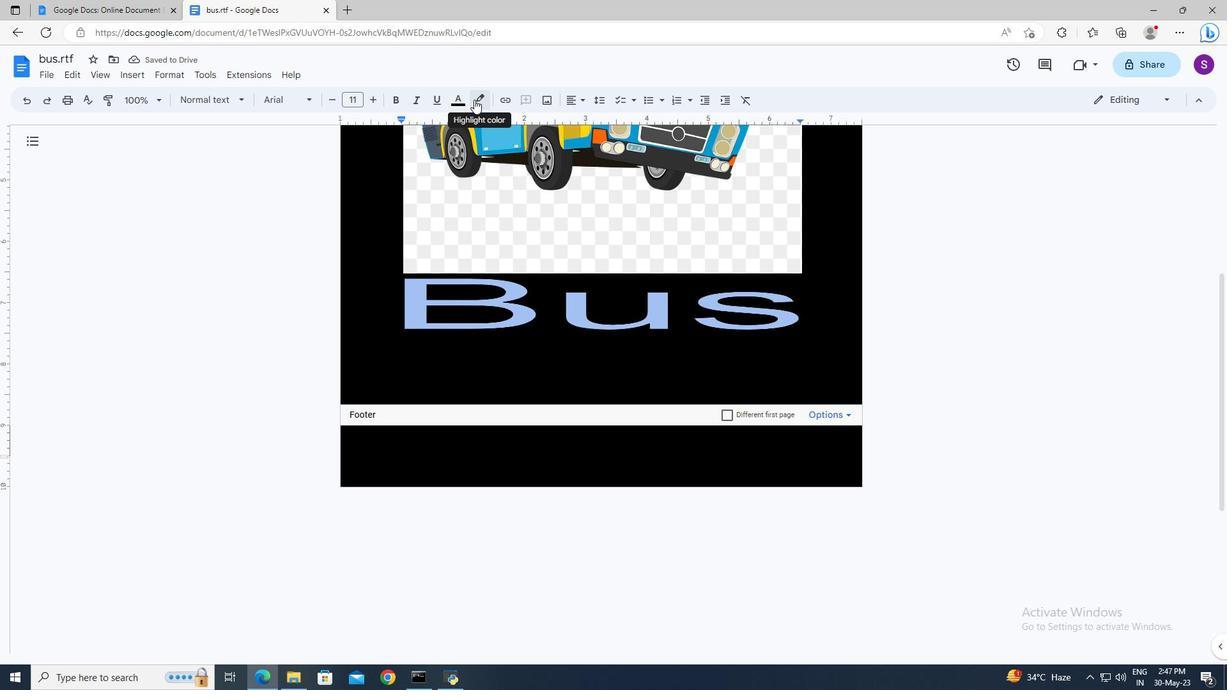 
Action: Mouse moved to (457, 99)
Screenshot: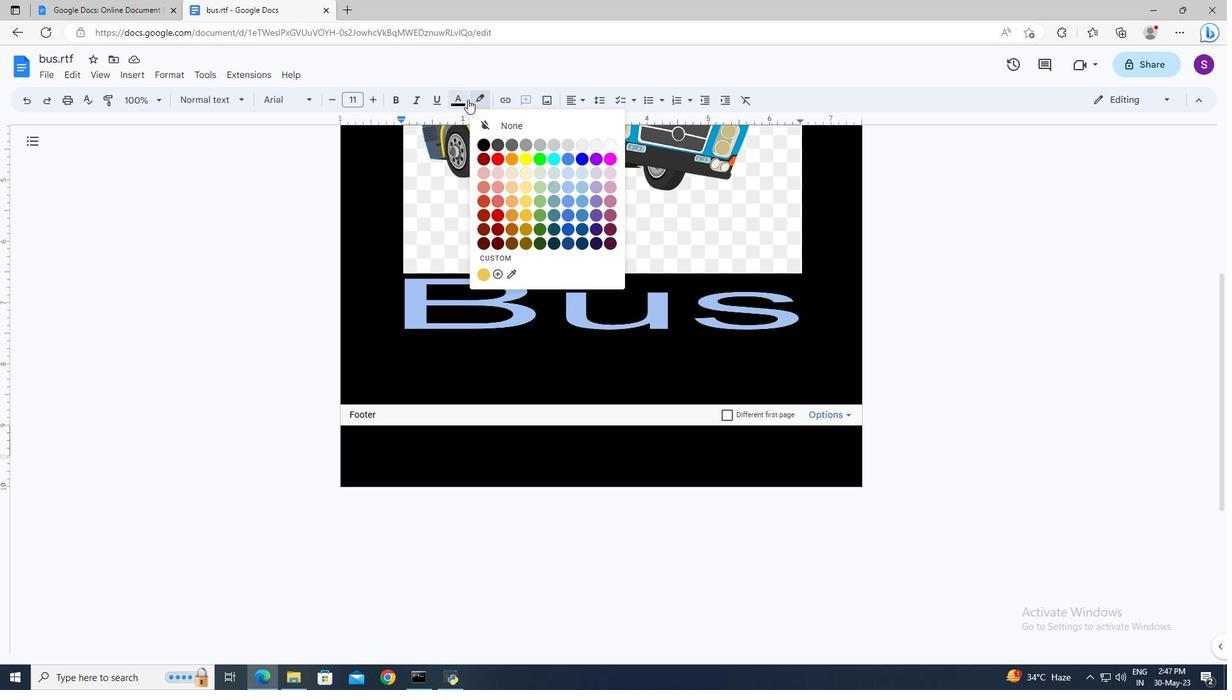 
Action: Mouse pressed left at (457, 99)
Screenshot: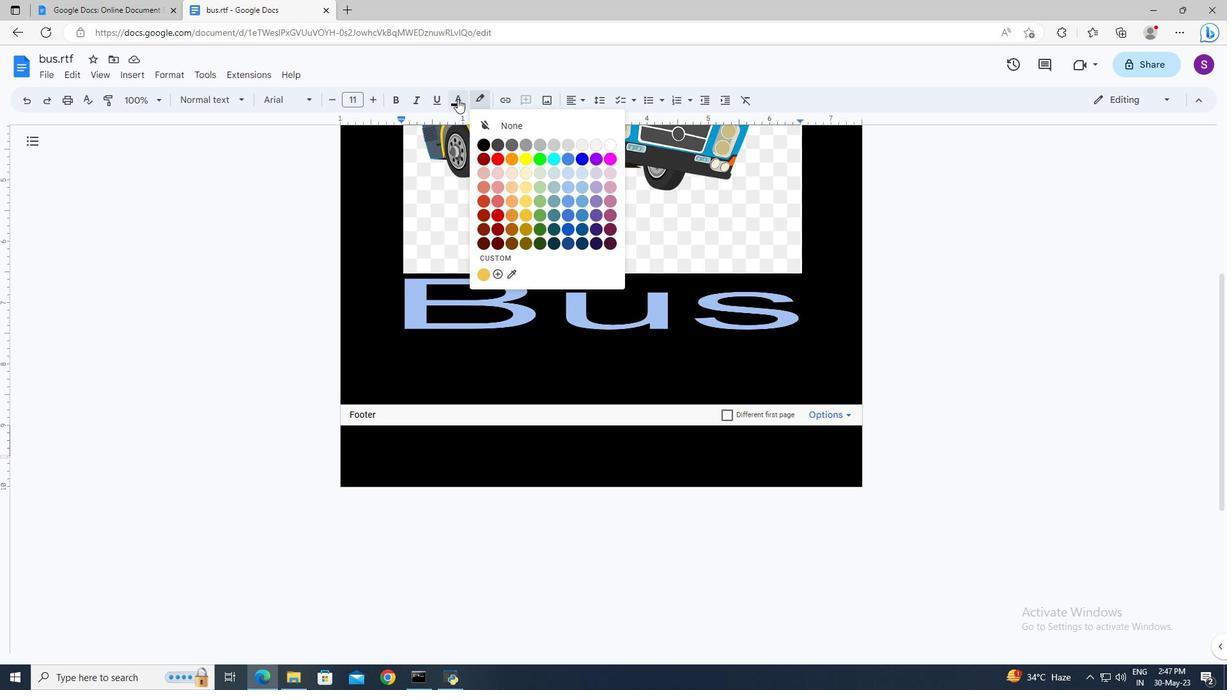 
Action: Mouse moved to (586, 125)
Screenshot: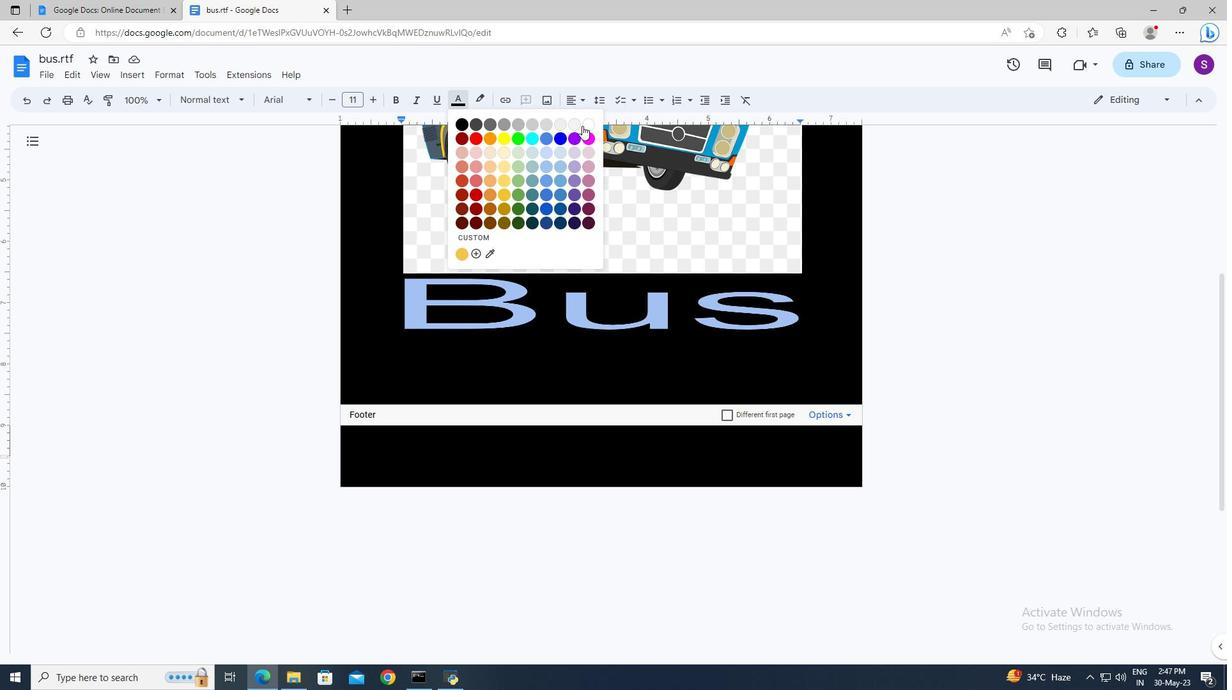 
Action: Mouse pressed left at (586, 125)
Screenshot: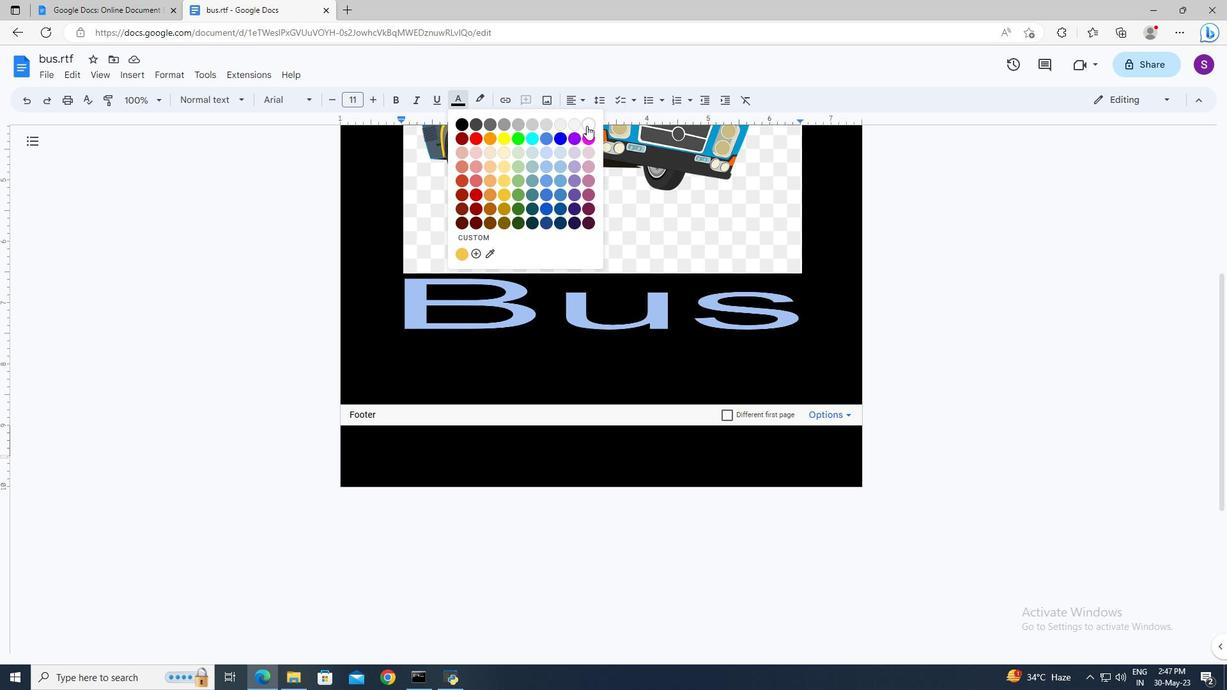 
Action: Mouse moved to (143, 72)
Screenshot: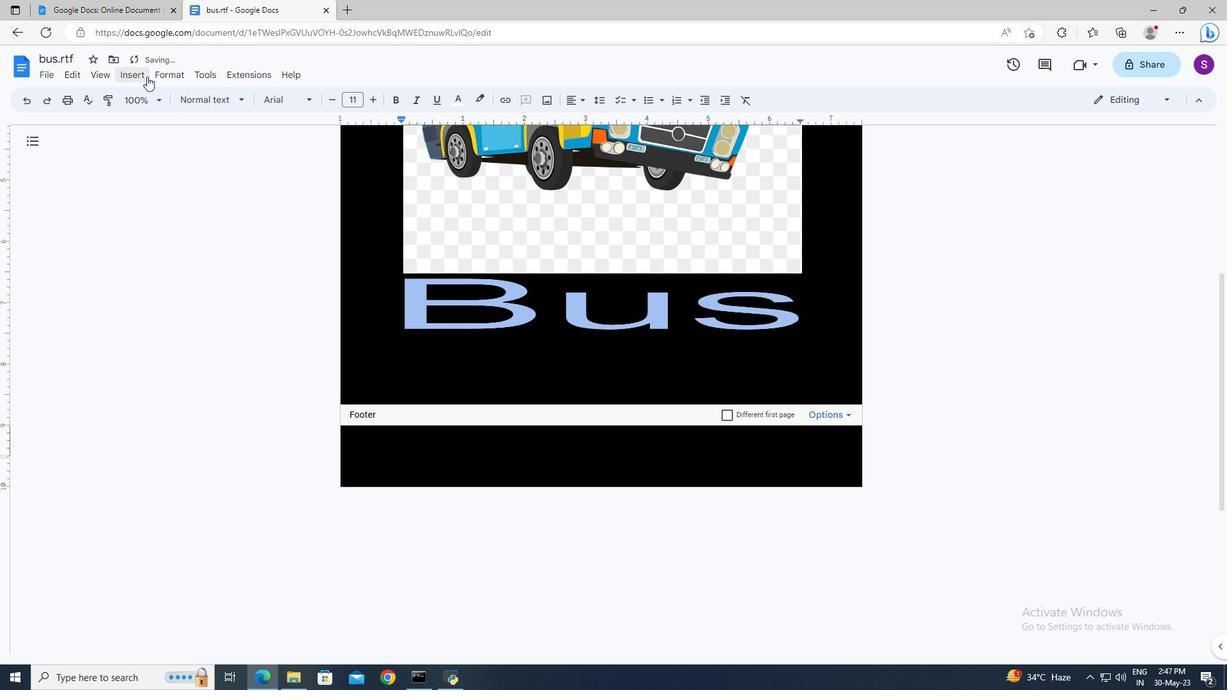 
Action: Mouse pressed left at (143, 72)
Screenshot: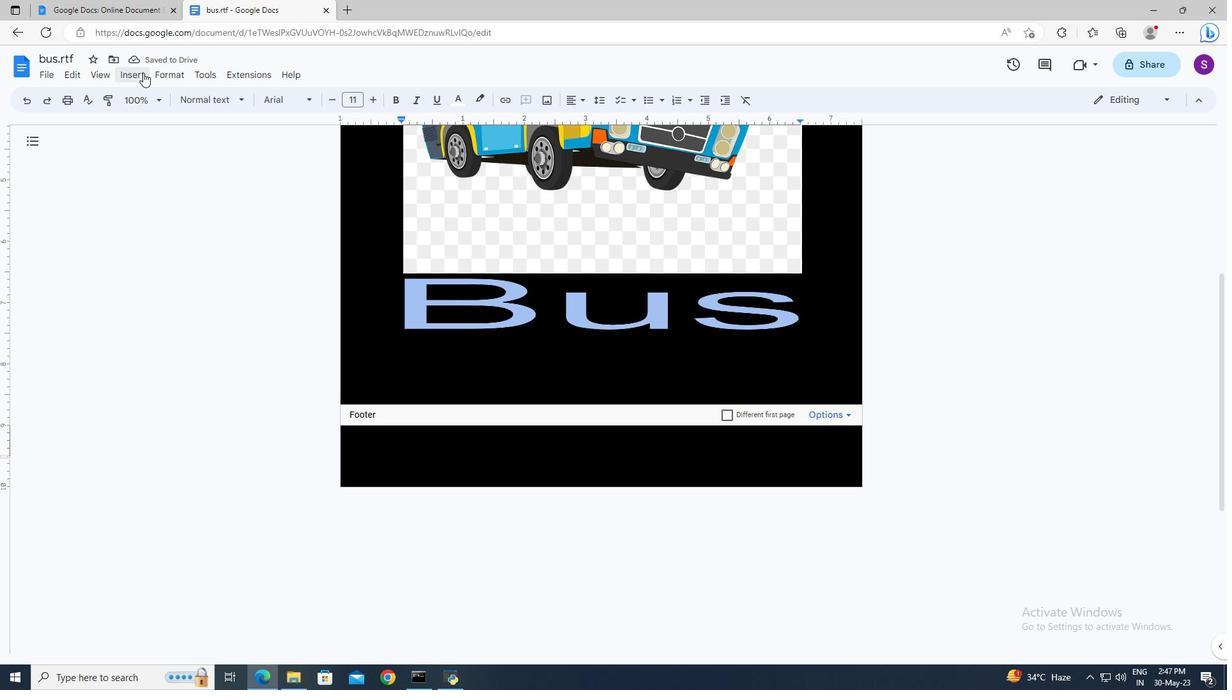 
Action: Mouse moved to (145, 461)
Screenshot: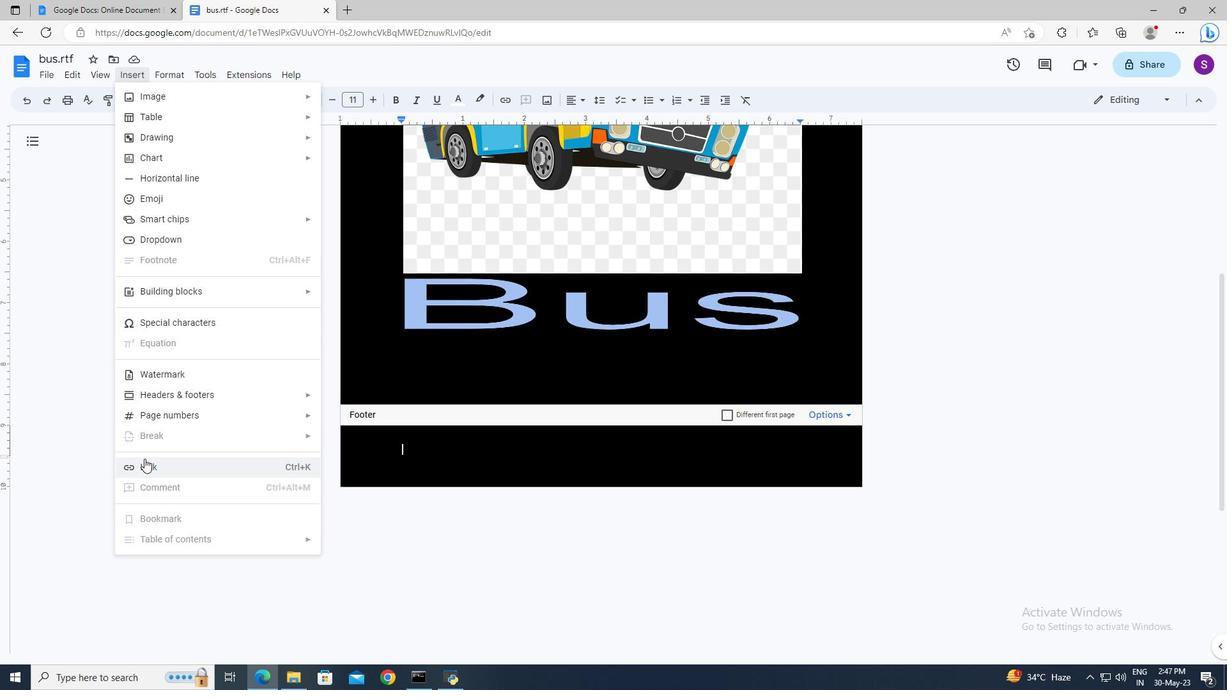 
Action: Mouse pressed left at (145, 461)
Screenshot: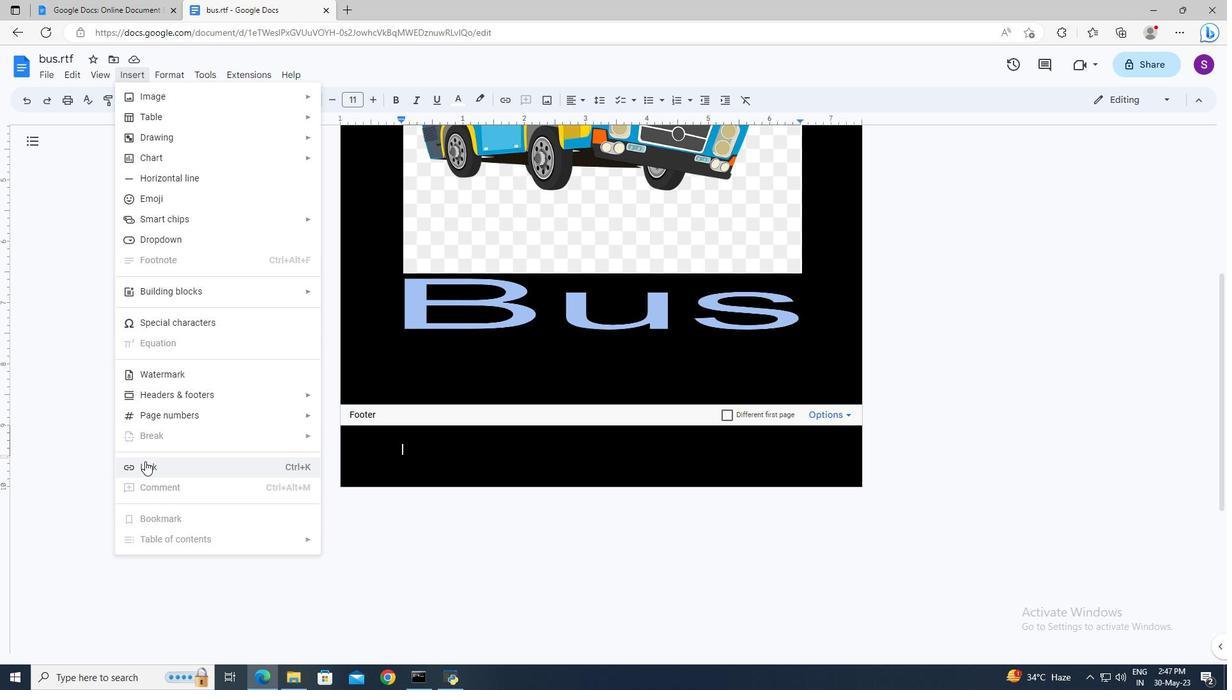 
Action: Mouse moved to (438, 252)
Screenshot: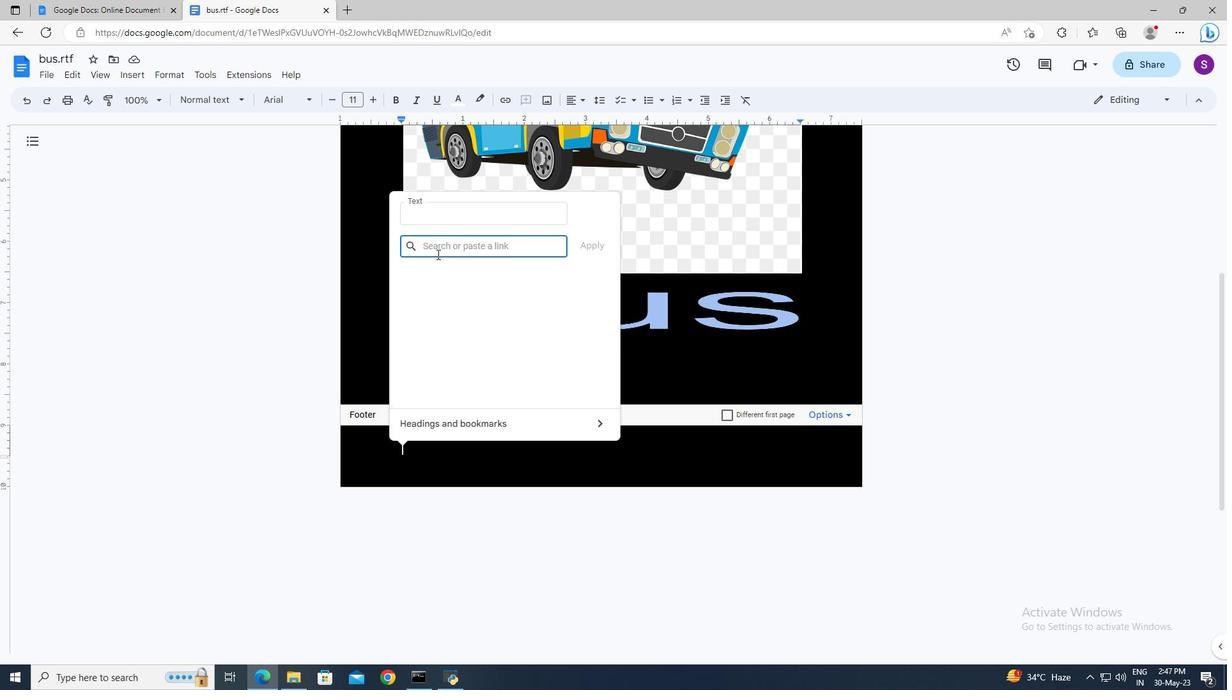 
Action: Mouse pressed left at (438, 252)
Screenshot: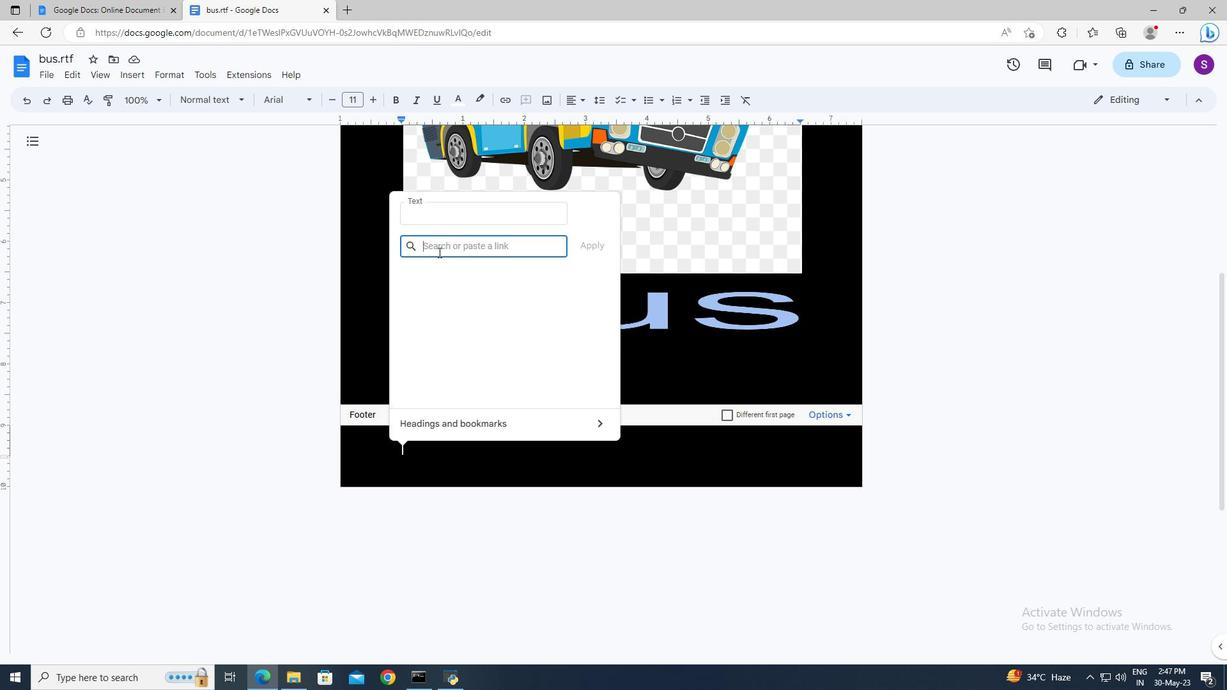 
Action: Key pressed www.instagram.com<Key.enter>
Screenshot: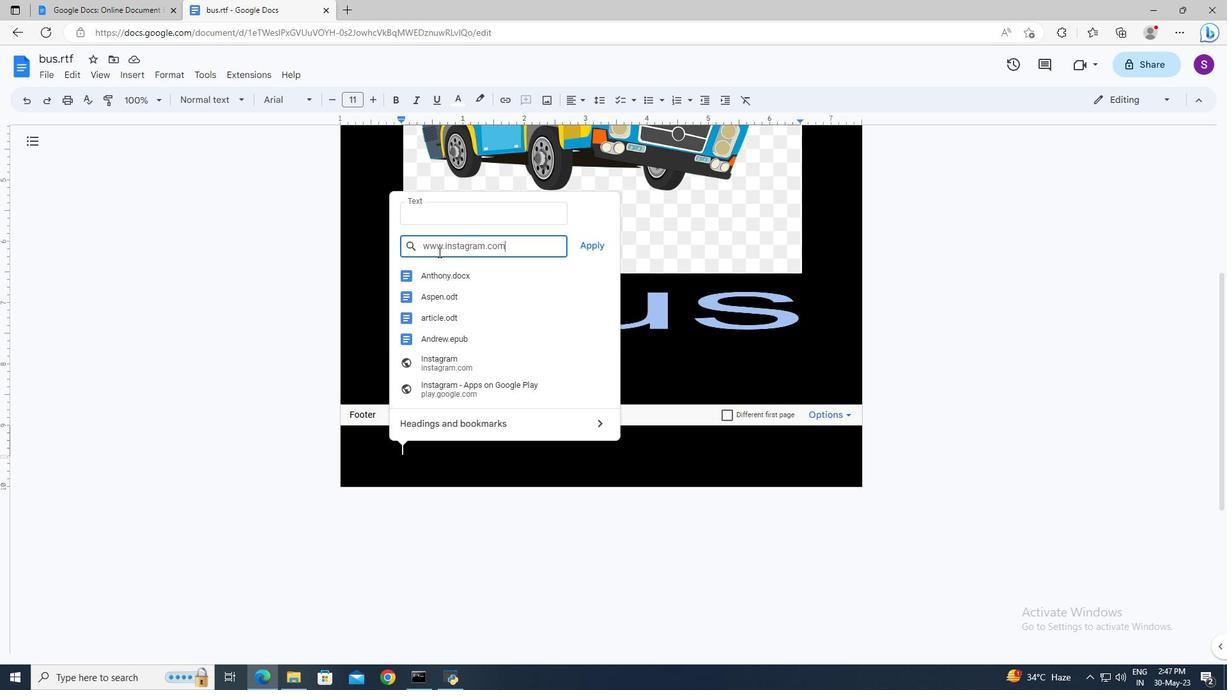 
Action: Mouse moved to (402, 451)
Screenshot: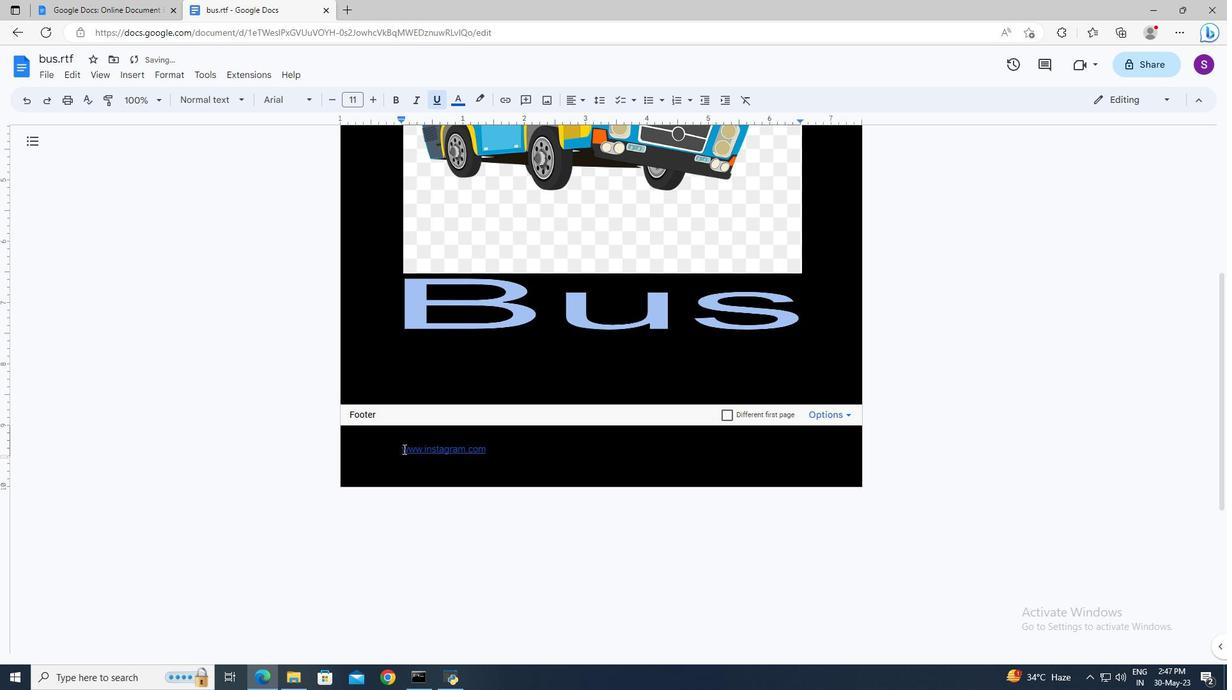 
Action: Mouse pressed left at (402, 451)
Screenshot: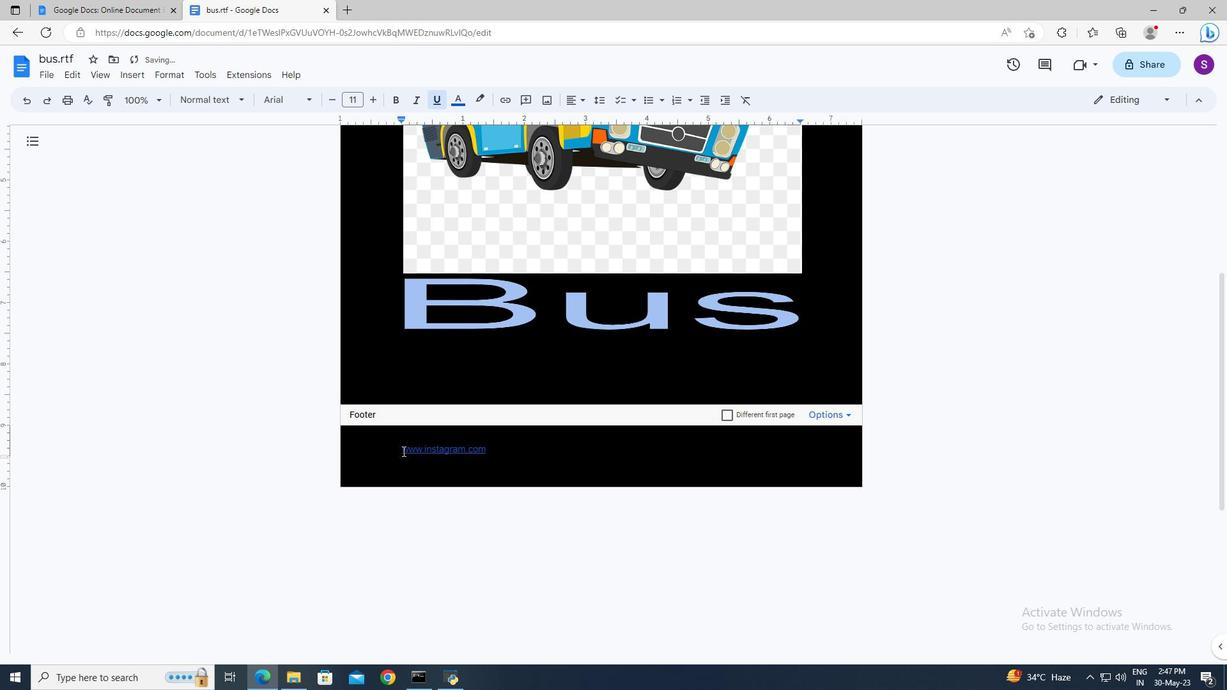 
Action: Key pressed <Key.shift><Key.right><Key.right><Key.shift><Key.right><Key.right><Key.right>
Screenshot: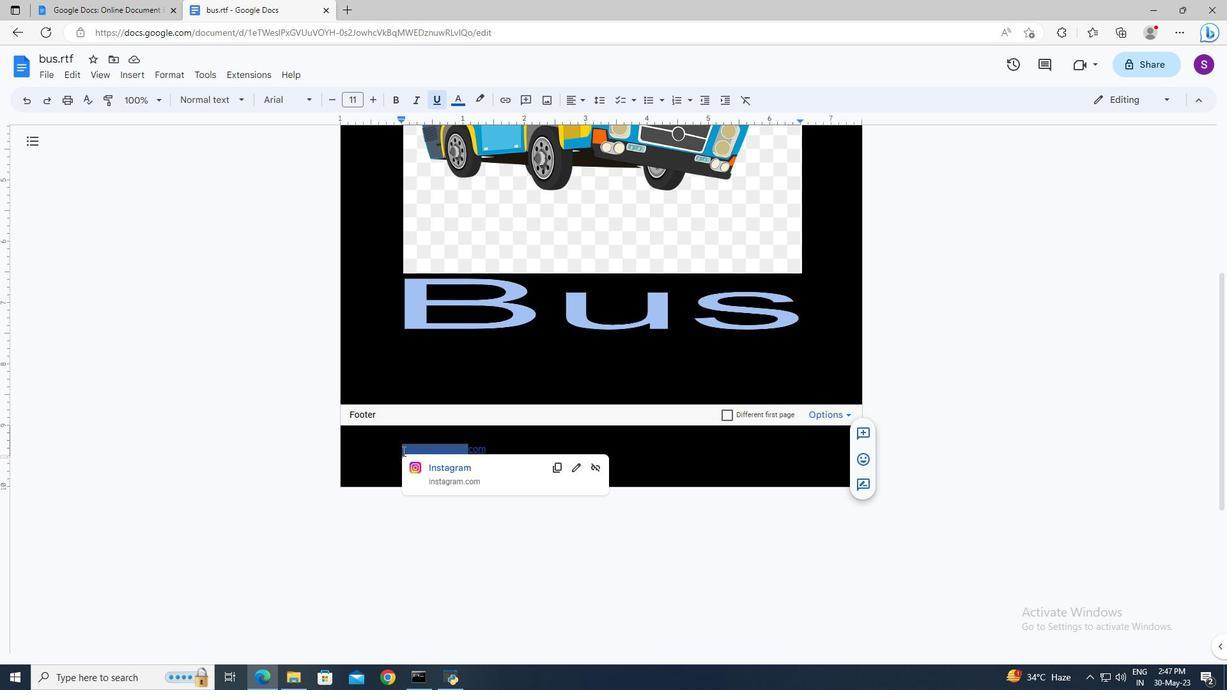 
Action: Mouse moved to (581, 105)
Screenshot: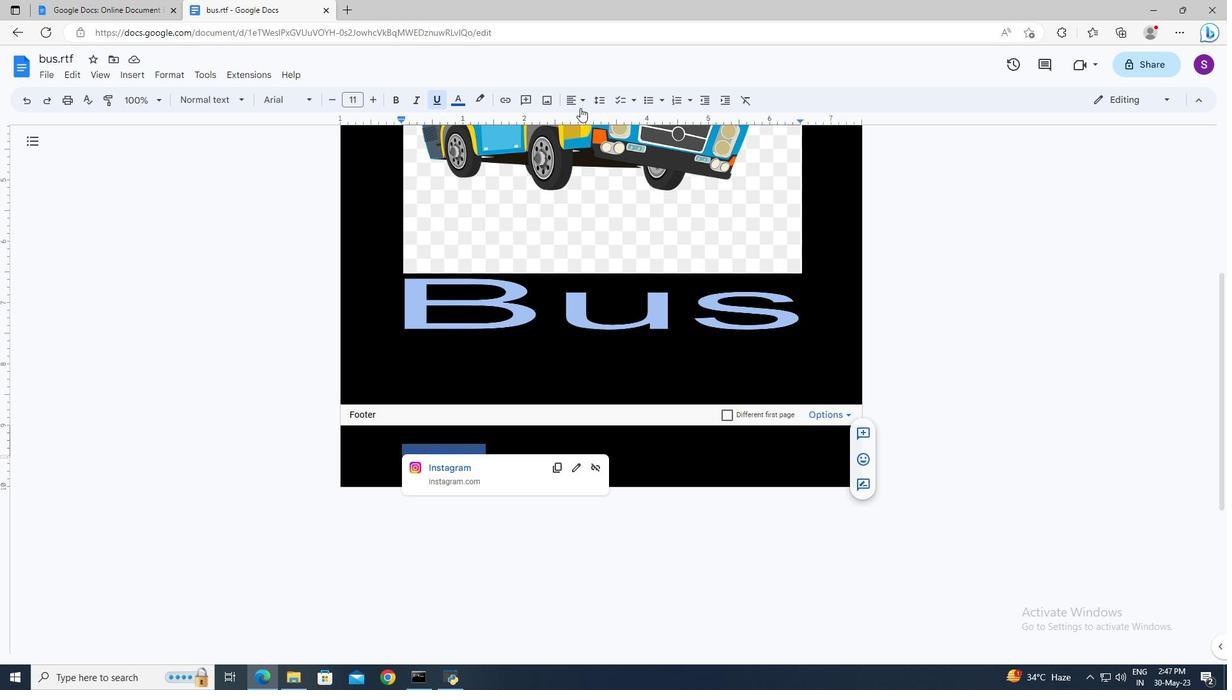 
Action: Mouse pressed left at (581, 105)
Screenshot: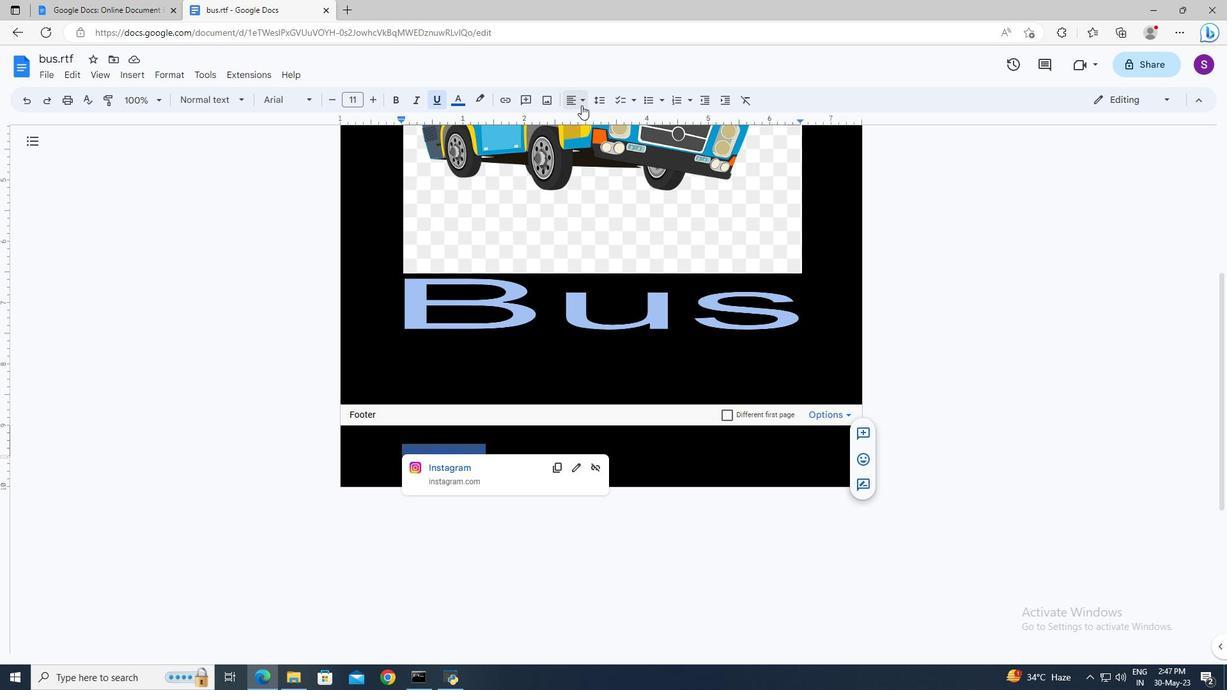 
Action: Mouse moved to (605, 121)
Screenshot: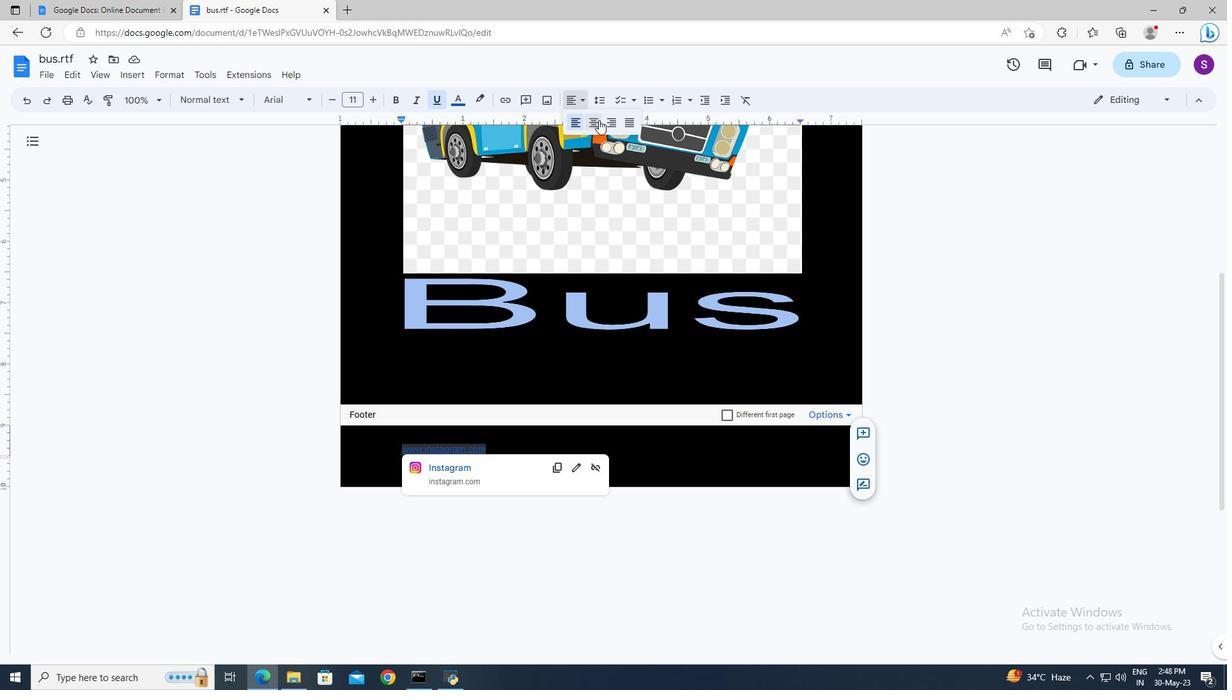
Action: Mouse pressed left at (605, 121)
Screenshot: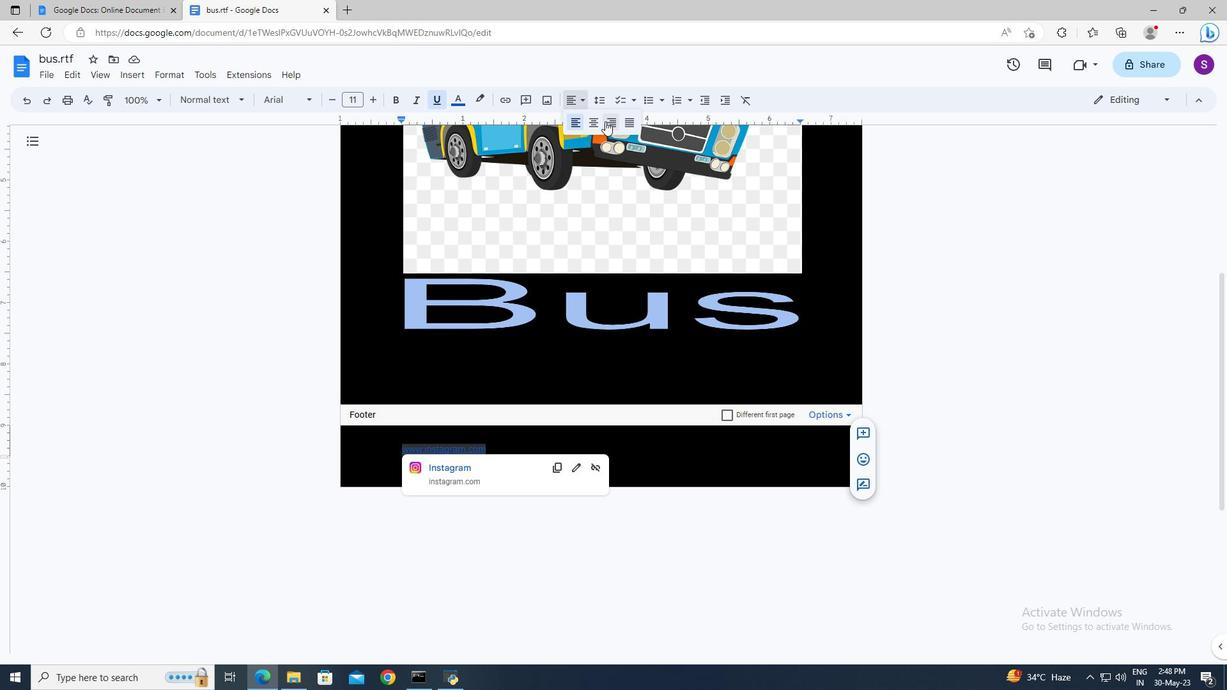
Action: Mouse moved to (563, 436)
Screenshot: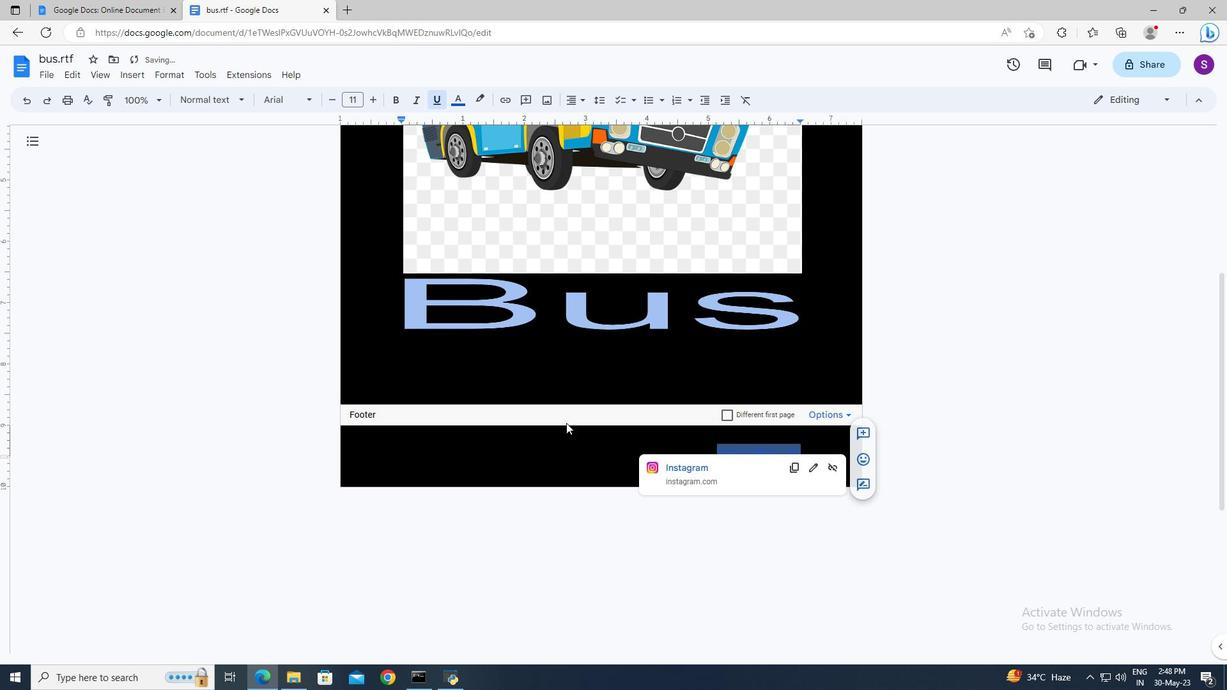 
Action: Mouse pressed left at (563, 436)
Screenshot: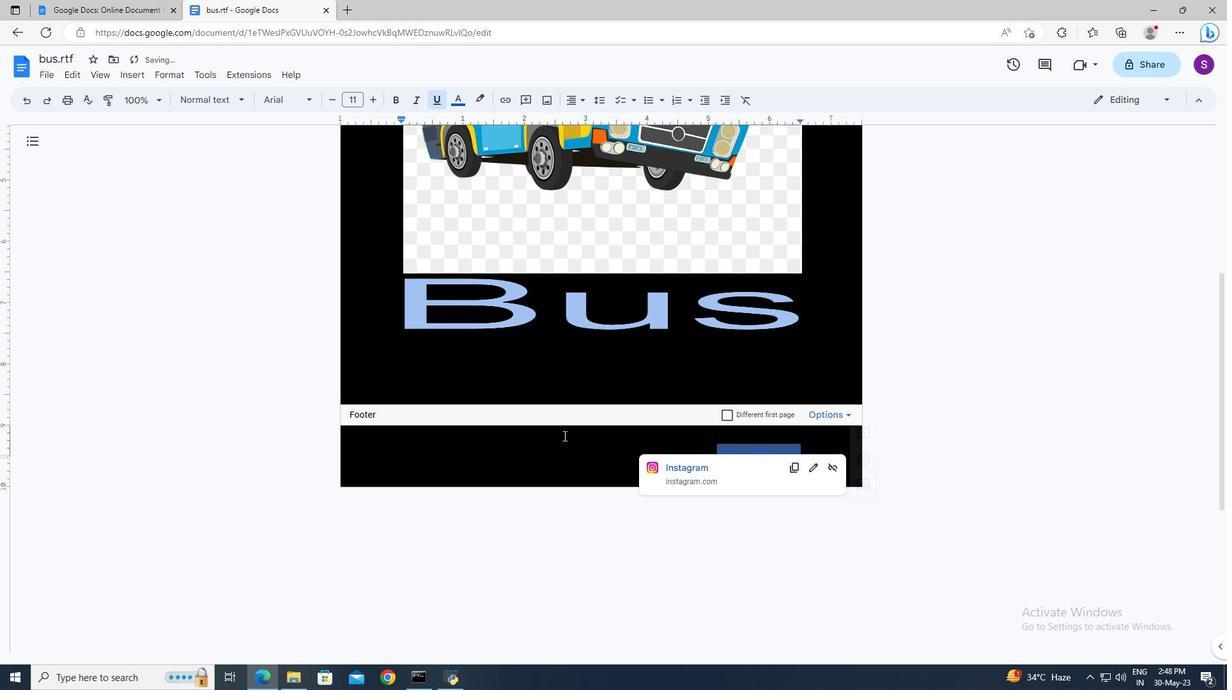 
